 Task: Search one way flight ticket for 4 adults, 2 children, 2 infants in seat and 1 infant on lap in premium economy from Columbus: Rickenbacker International Airport to Gillette: Gillette Campbell County Airport on 5-1-2023. Choice of flights is Alaska. Number of bags: 2 checked bags. Price is upto 84000. Outbound departure time preference is 12:15.
Action: Mouse moved to (239, 346)
Screenshot: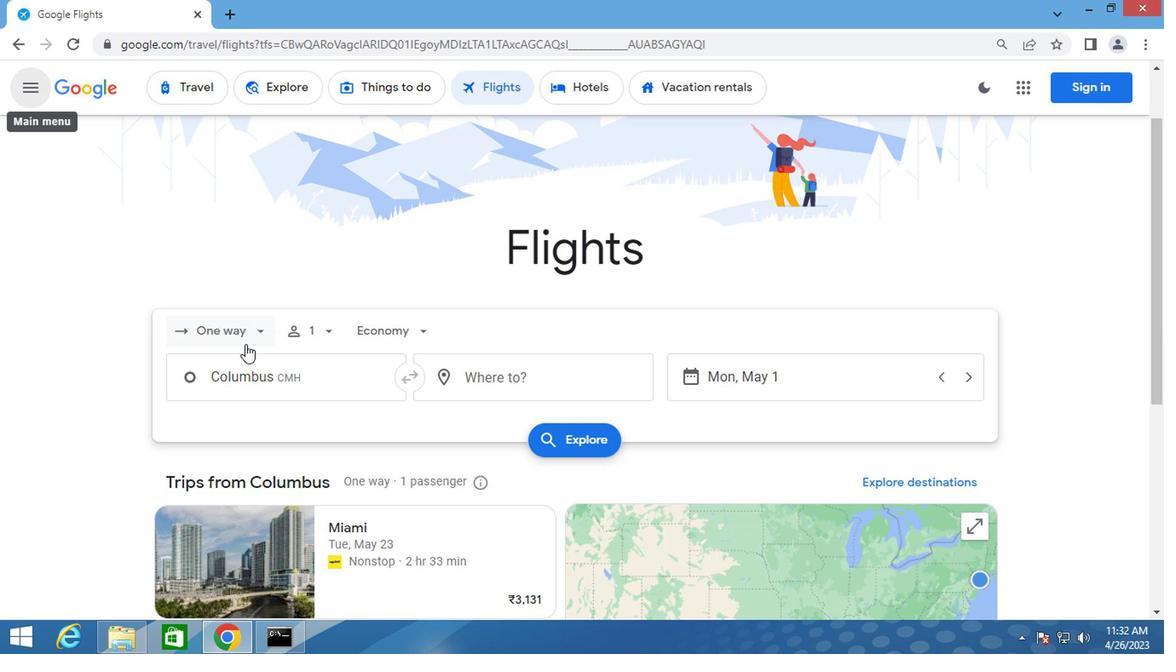 
Action: Mouse pressed left at (239, 346)
Screenshot: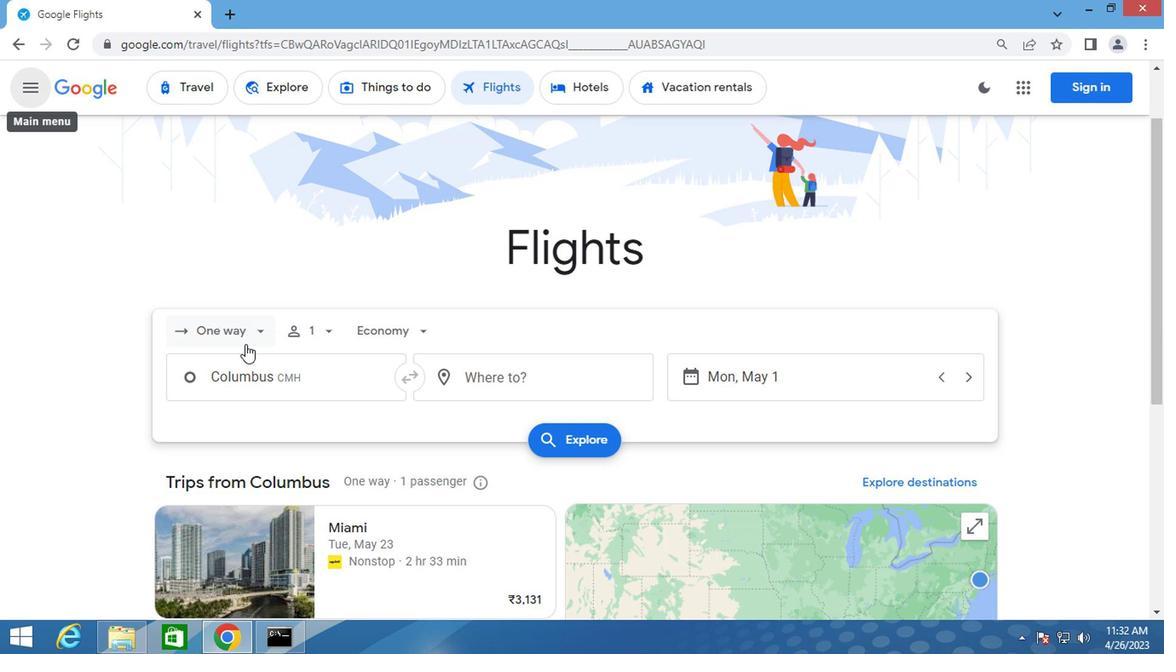 
Action: Mouse moved to (215, 417)
Screenshot: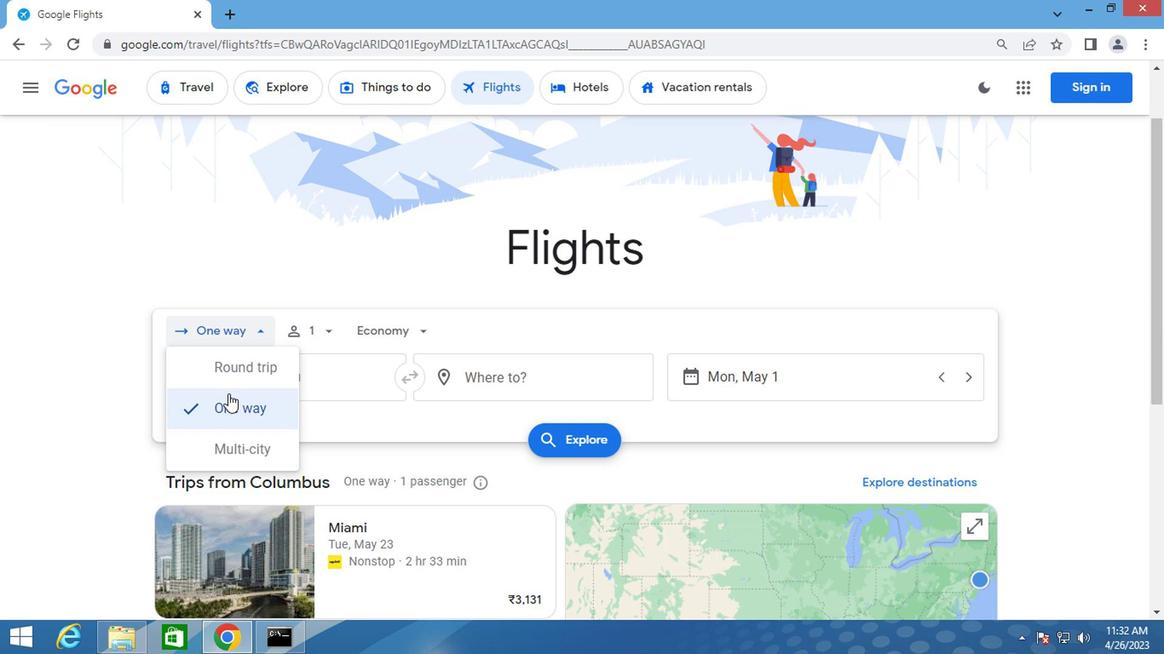 
Action: Mouse pressed left at (215, 417)
Screenshot: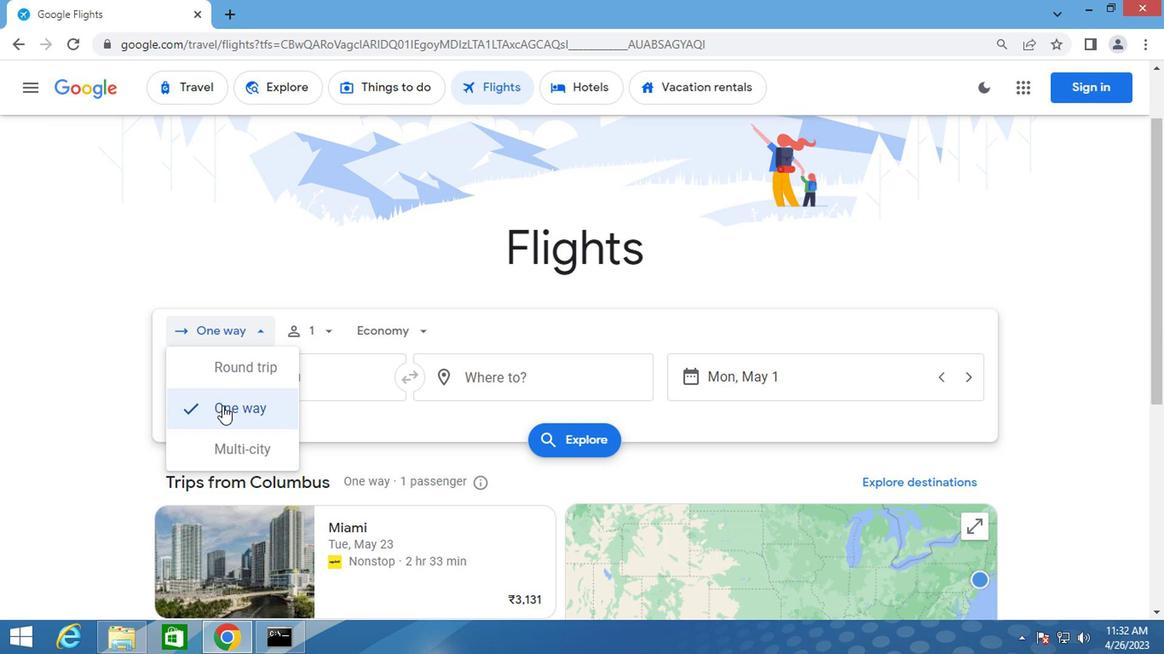 
Action: Mouse moved to (337, 332)
Screenshot: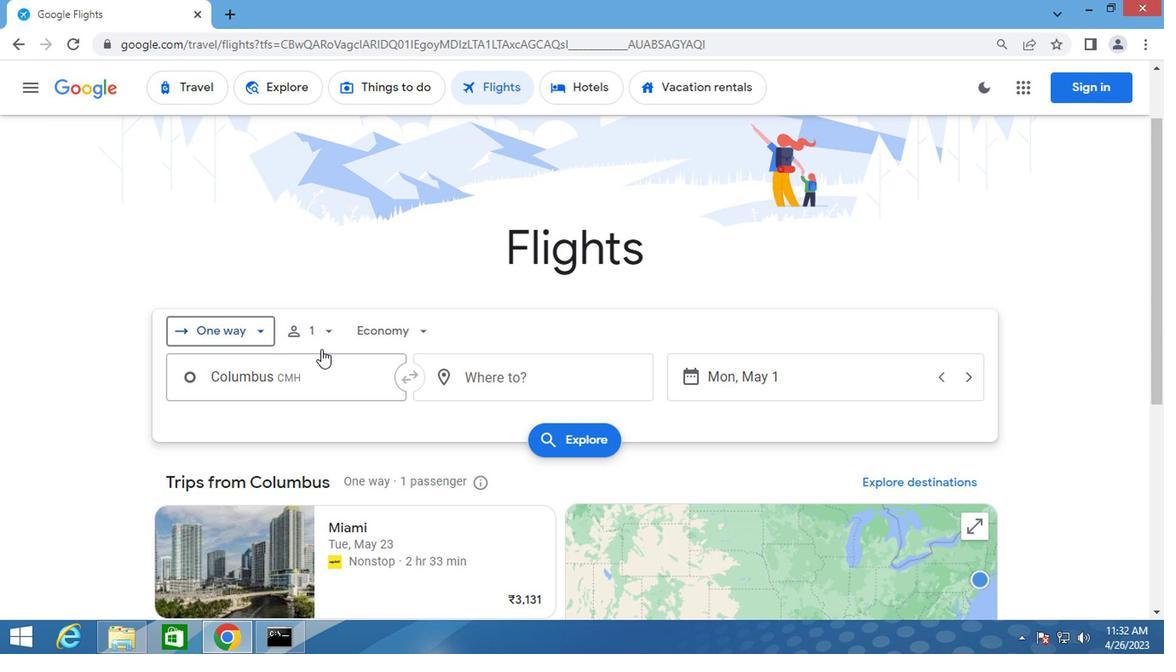 
Action: Mouse pressed left at (337, 332)
Screenshot: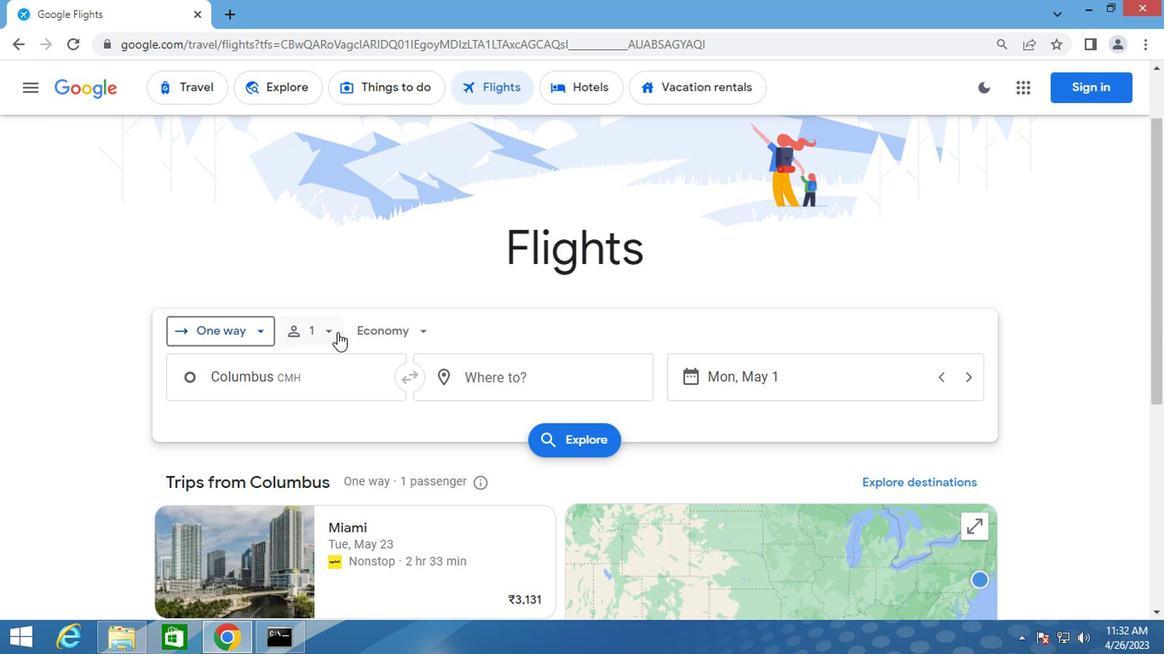
Action: Mouse moved to (457, 378)
Screenshot: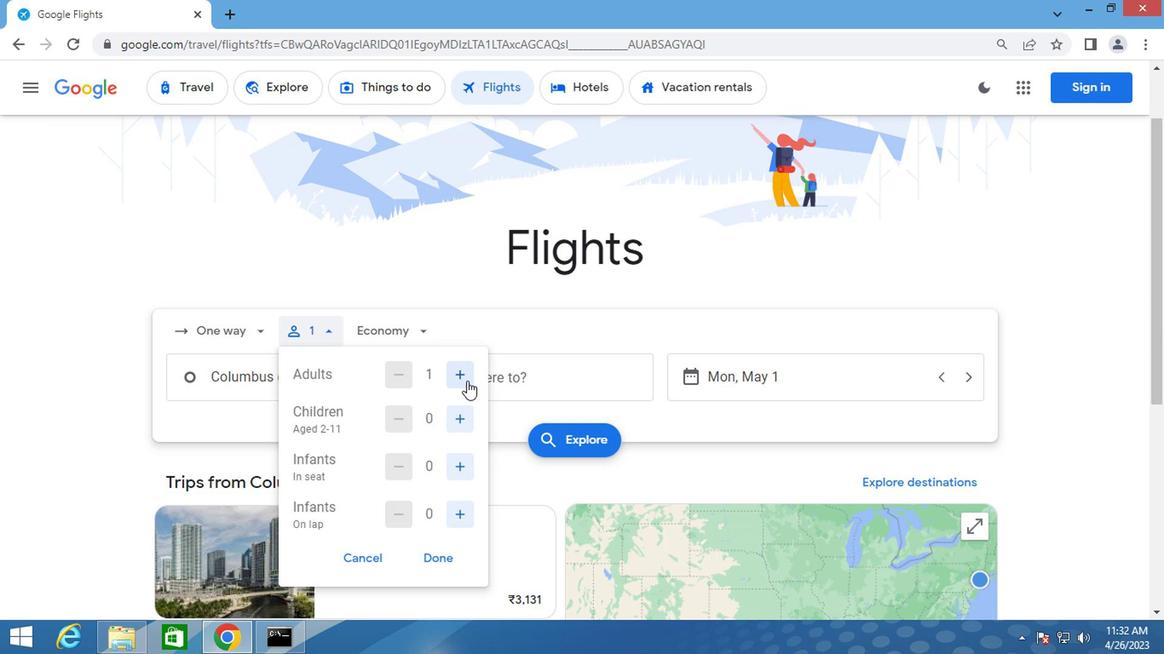 
Action: Mouse pressed left at (457, 378)
Screenshot: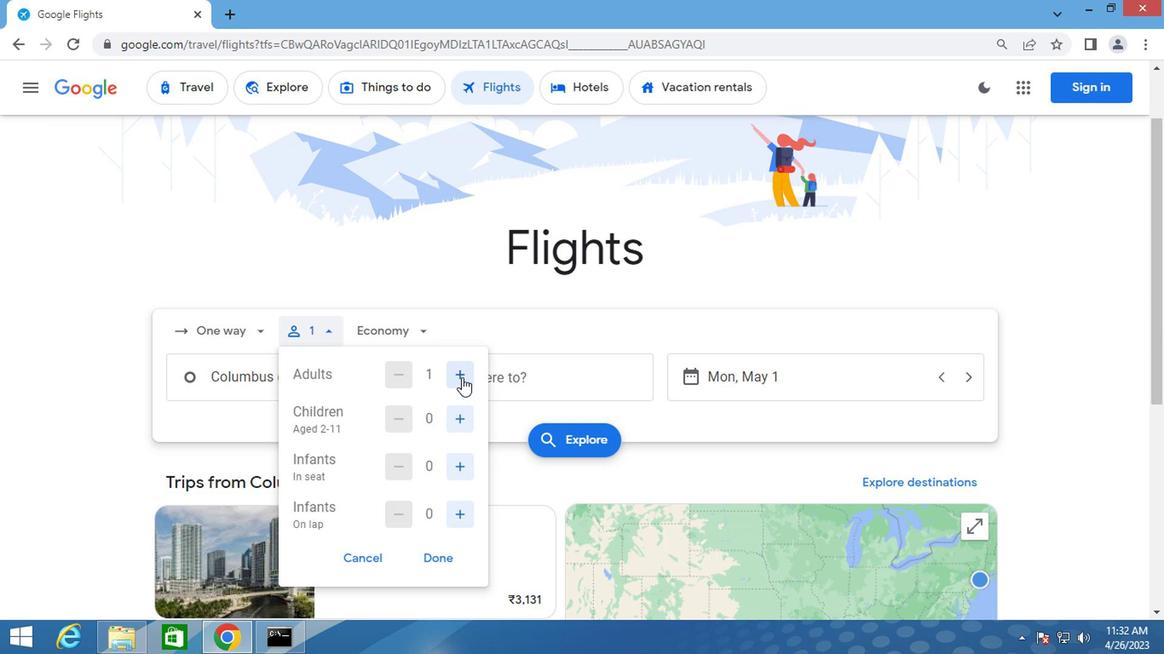 
Action: Mouse pressed left at (457, 378)
Screenshot: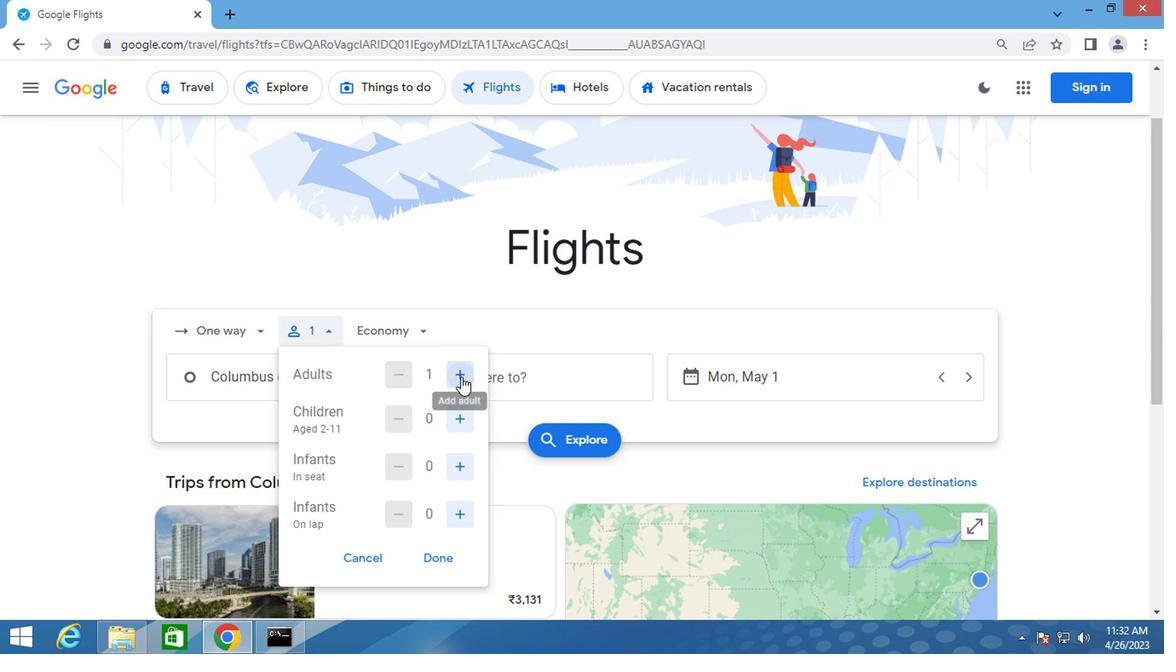 
Action: Mouse pressed left at (457, 378)
Screenshot: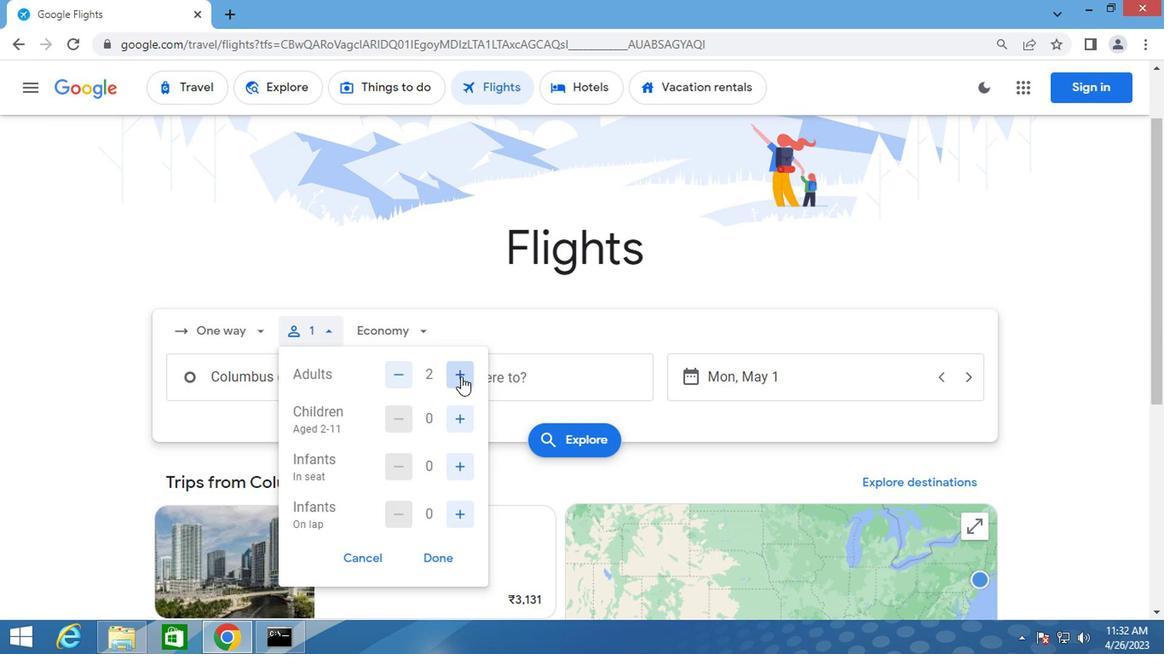 
Action: Mouse moved to (455, 421)
Screenshot: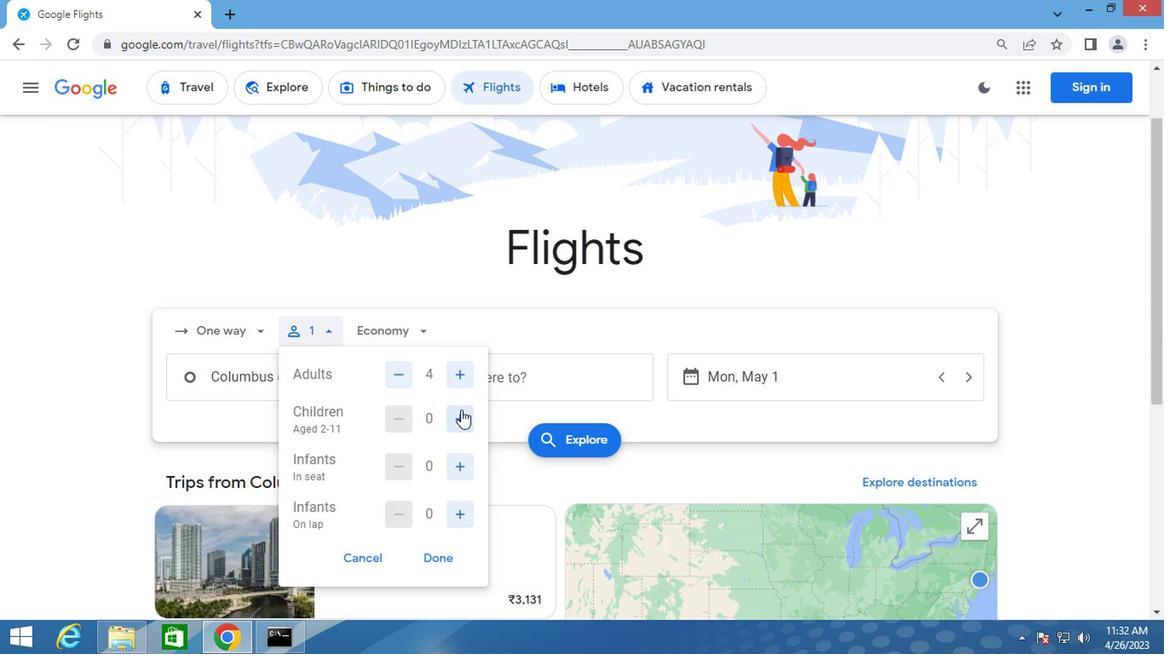 
Action: Mouse pressed left at (455, 421)
Screenshot: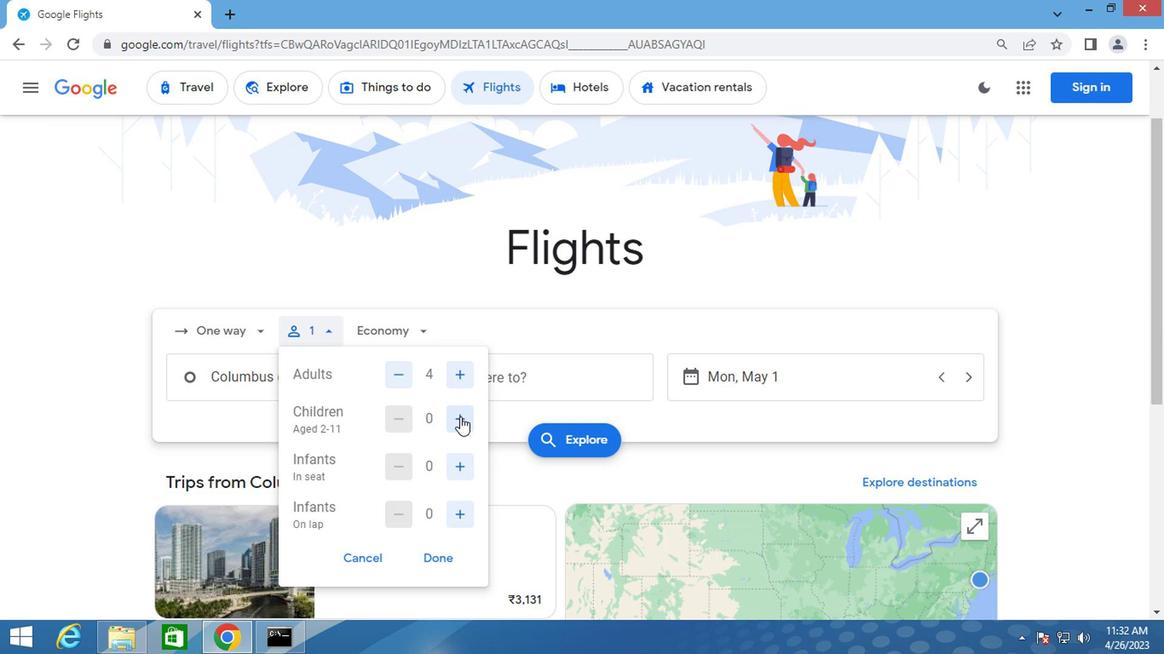 
Action: Mouse pressed left at (455, 421)
Screenshot: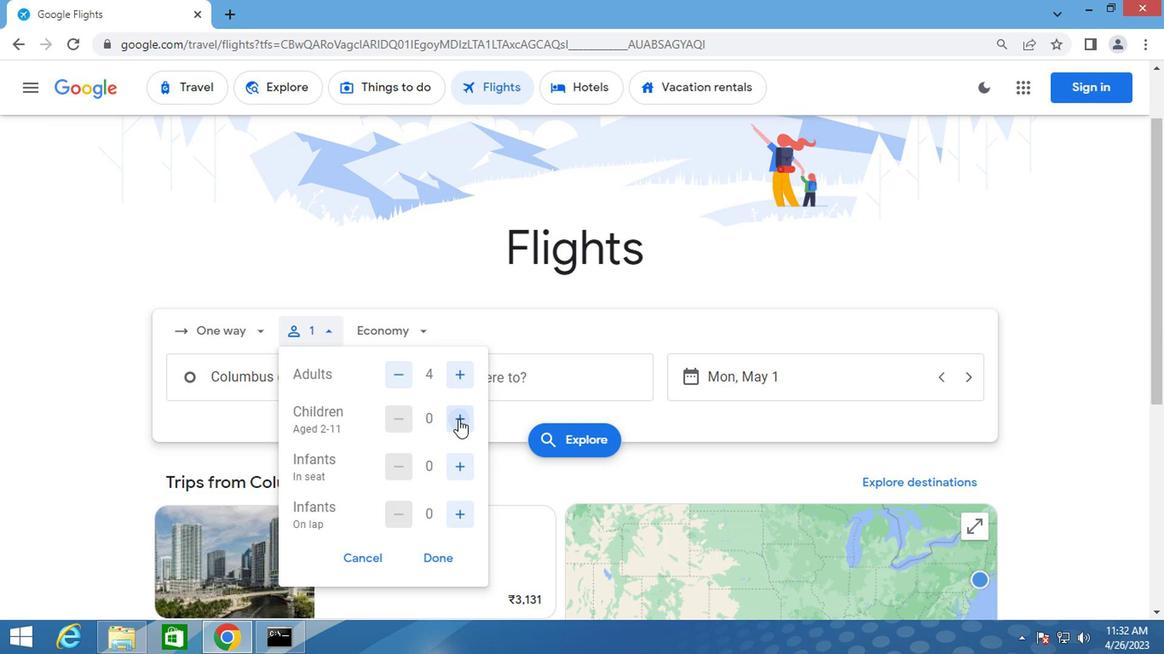 
Action: Mouse moved to (446, 466)
Screenshot: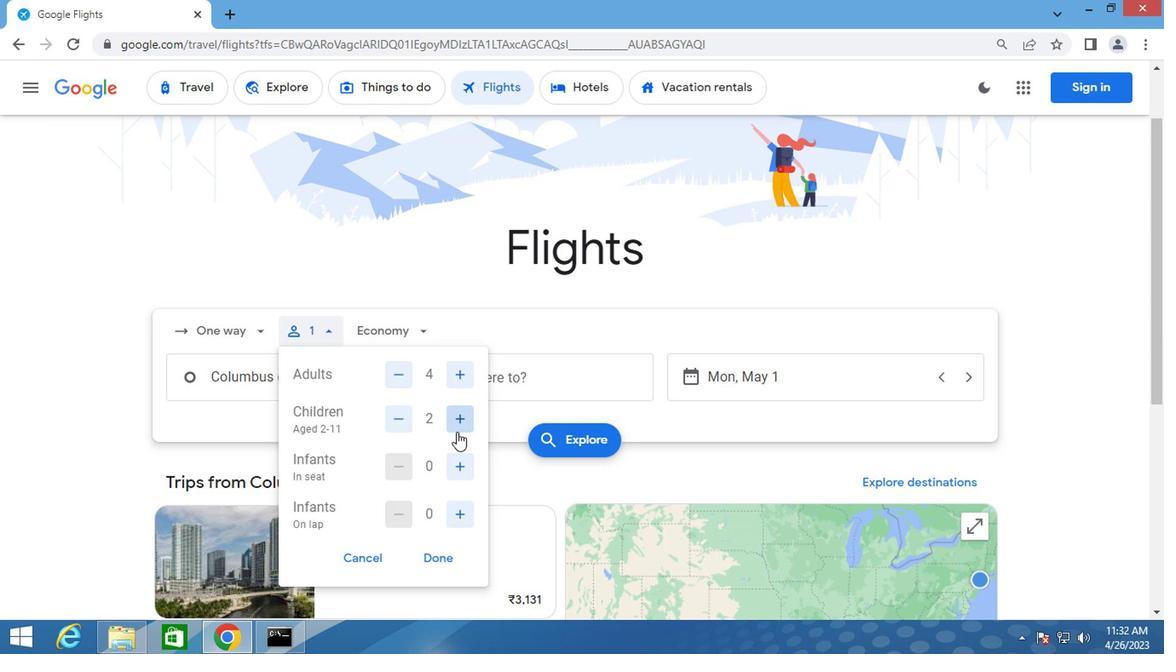 
Action: Mouse pressed left at (446, 466)
Screenshot: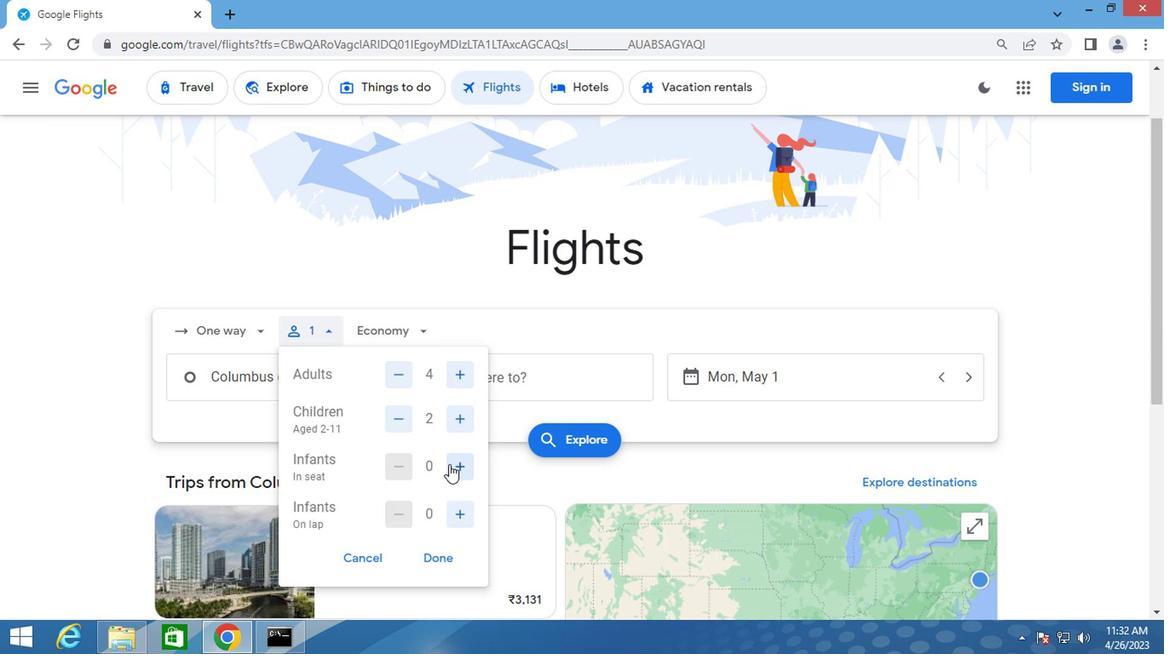 
Action: Mouse pressed left at (446, 466)
Screenshot: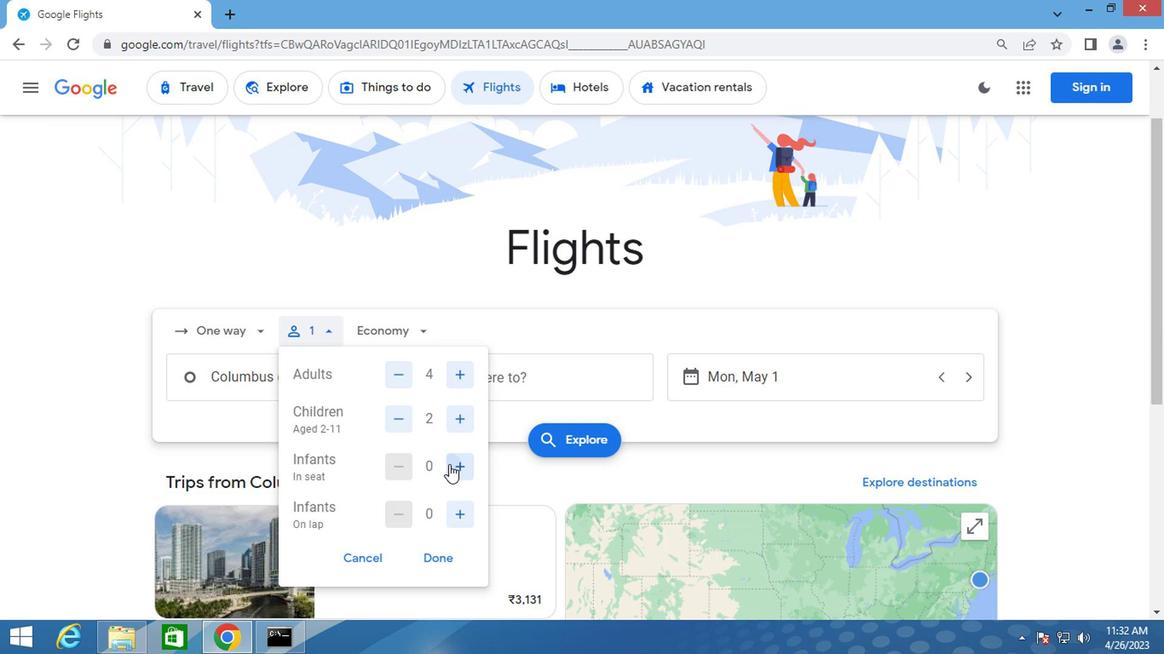 
Action: Mouse moved to (453, 517)
Screenshot: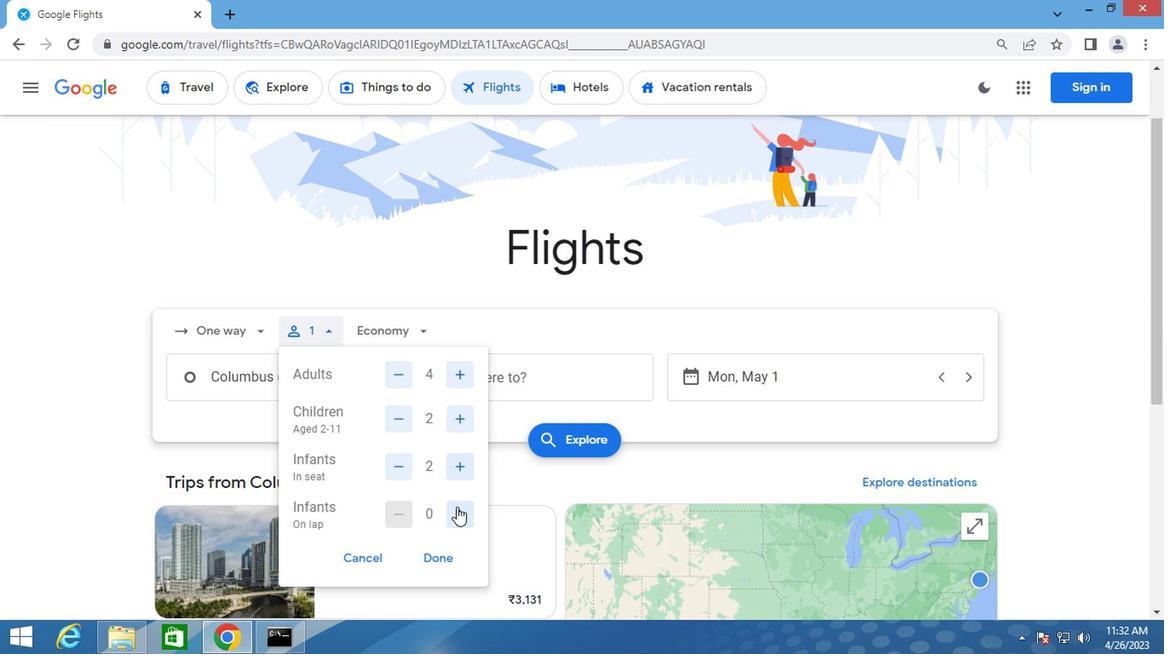 
Action: Mouse pressed left at (453, 517)
Screenshot: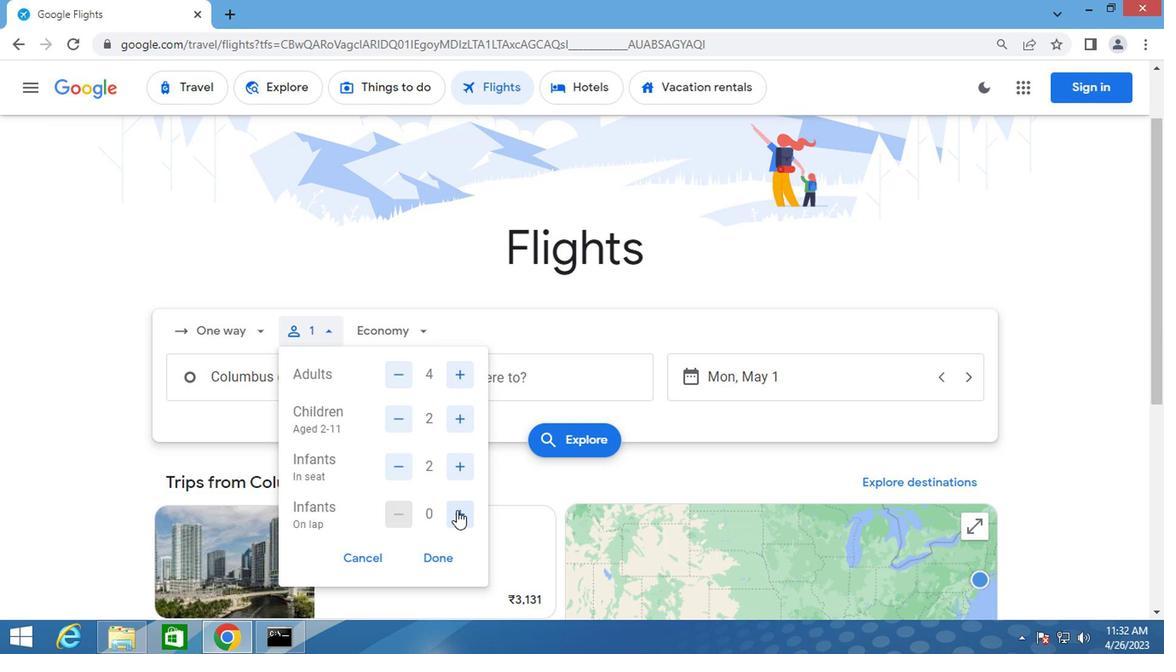 
Action: Mouse moved to (385, 337)
Screenshot: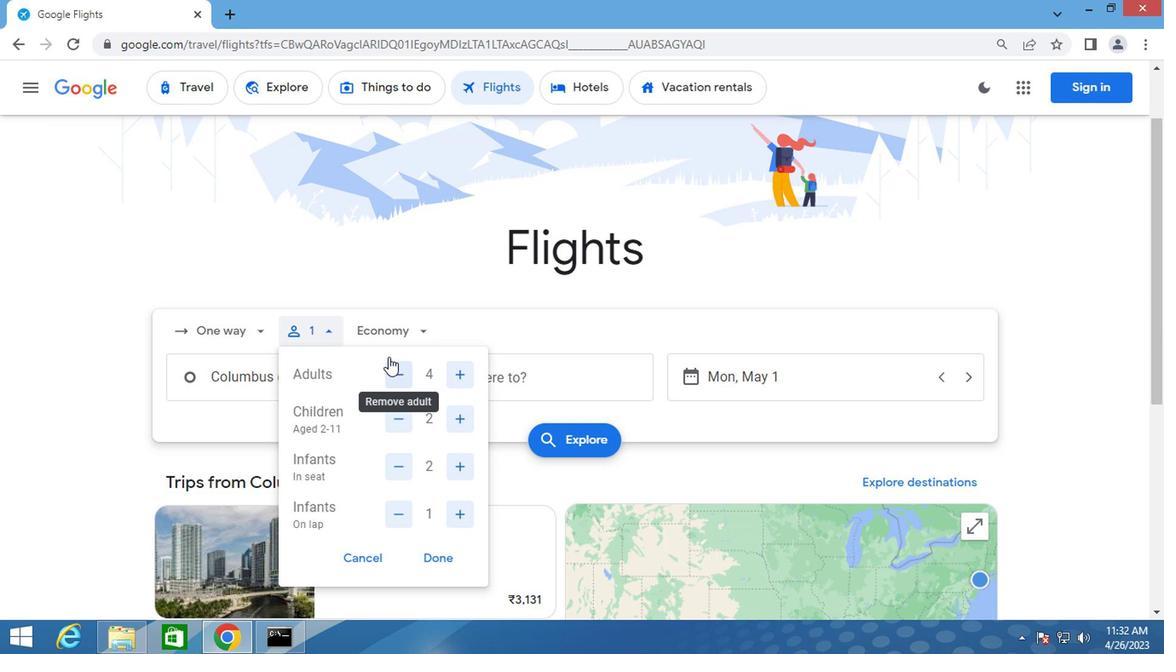 
Action: Mouse pressed left at (385, 337)
Screenshot: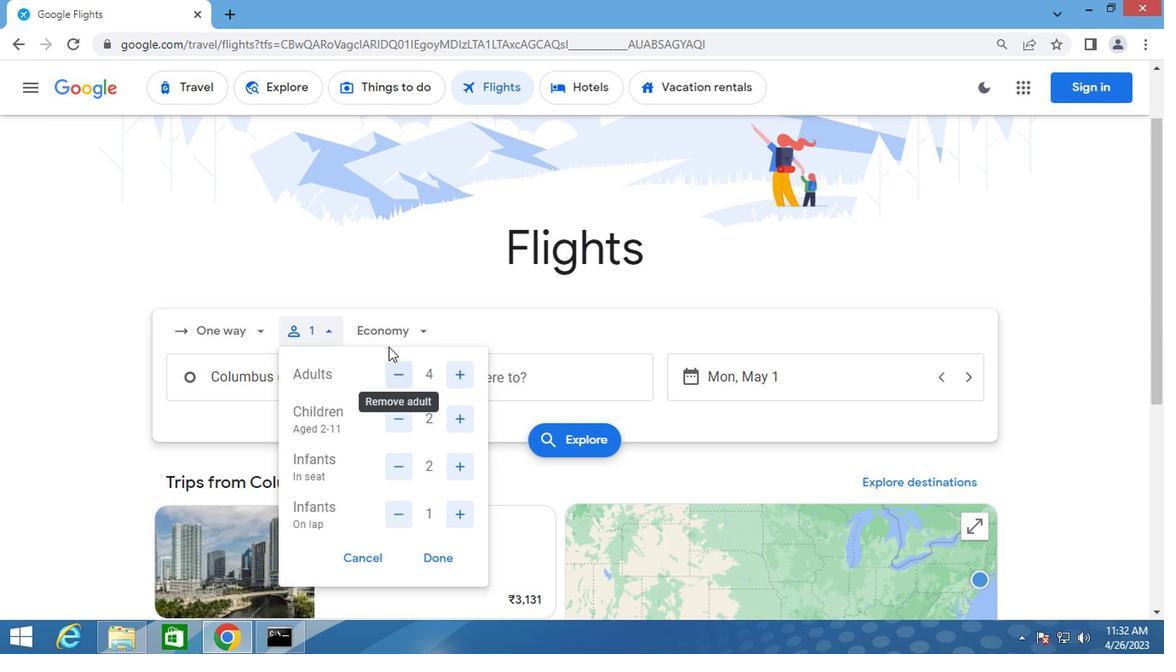 
Action: Mouse moved to (420, 412)
Screenshot: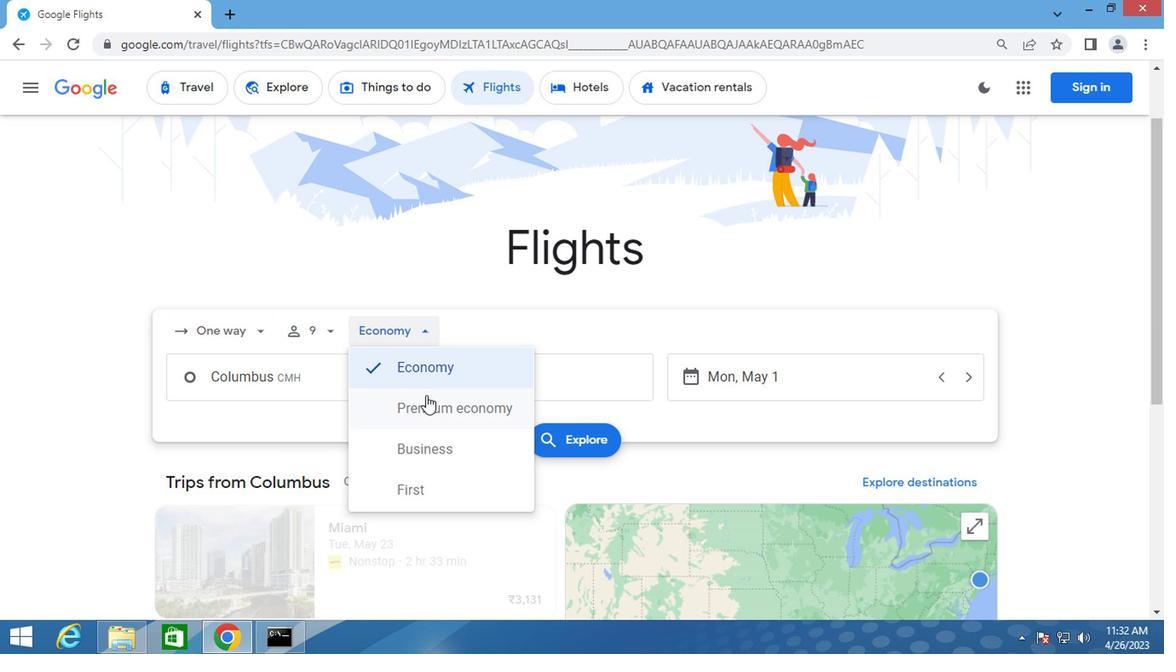 
Action: Mouse pressed left at (420, 412)
Screenshot: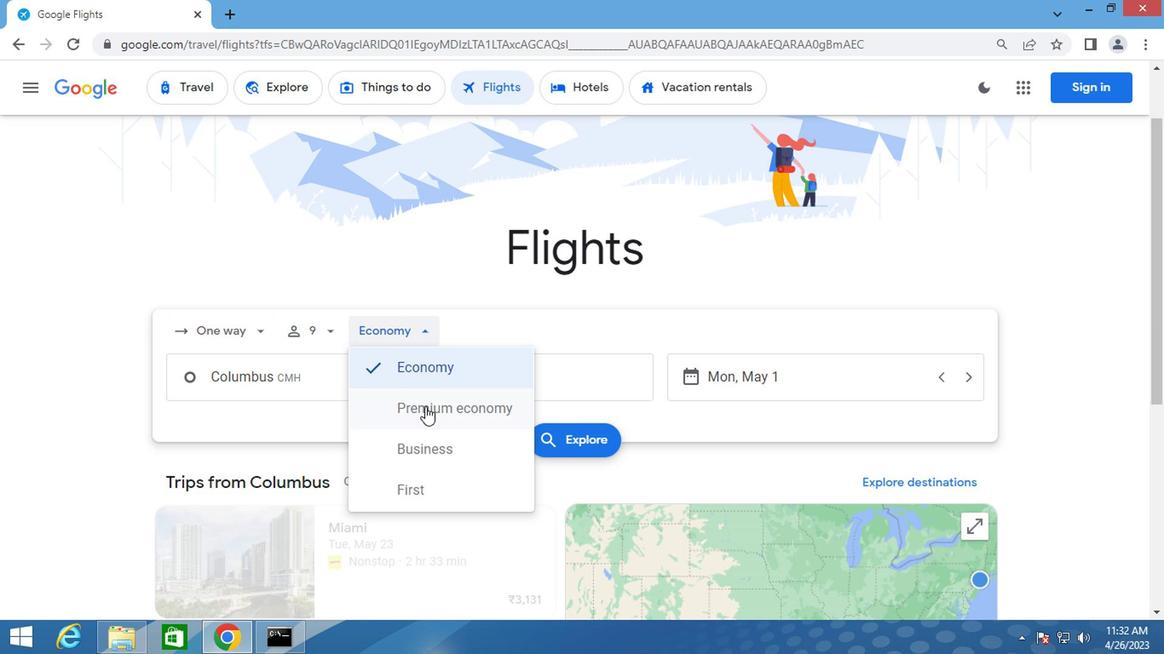 
Action: Mouse moved to (264, 379)
Screenshot: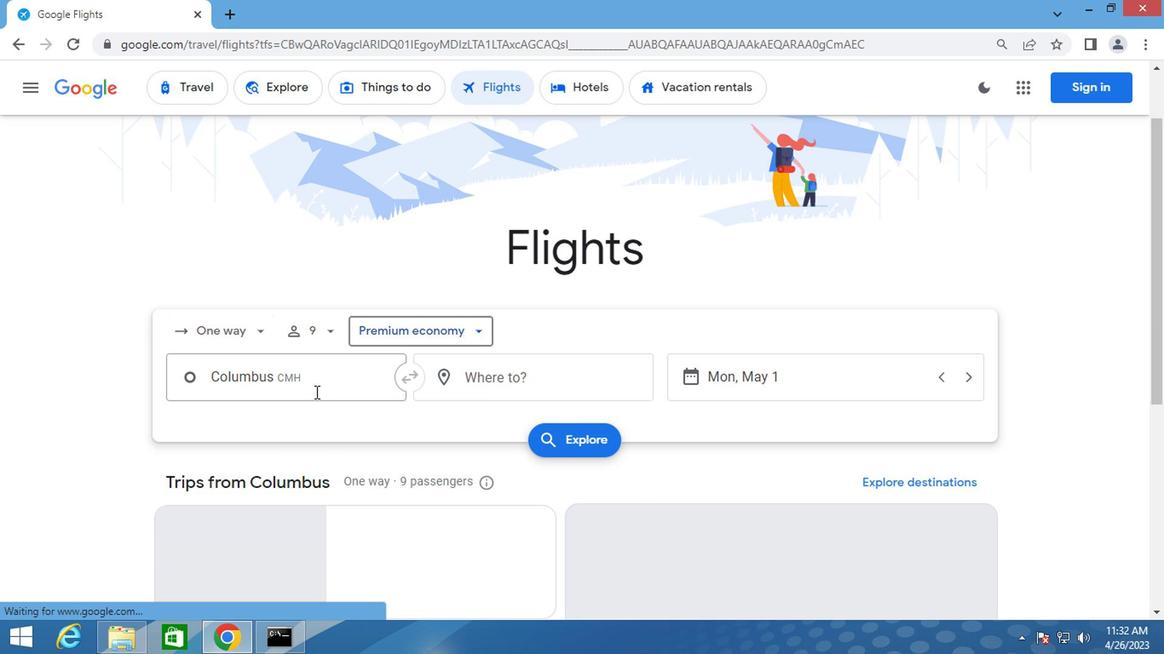
Action: Mouse pressed left at (264, 379)
Screenshot: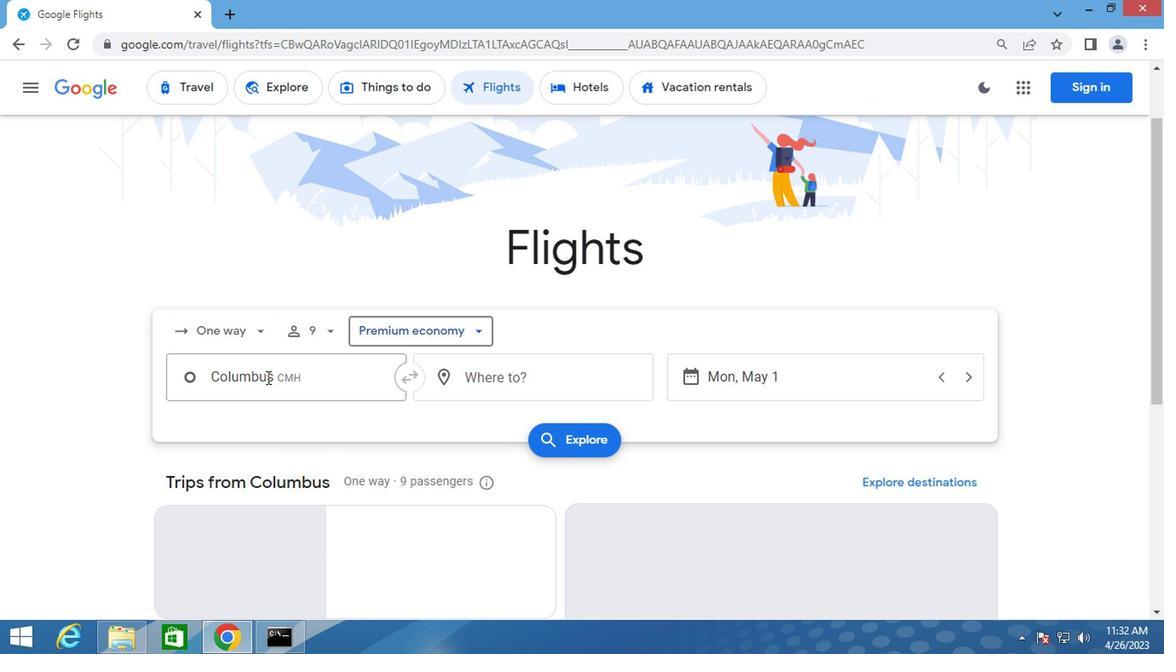 
Action: Key pressed columbus
Screenshot: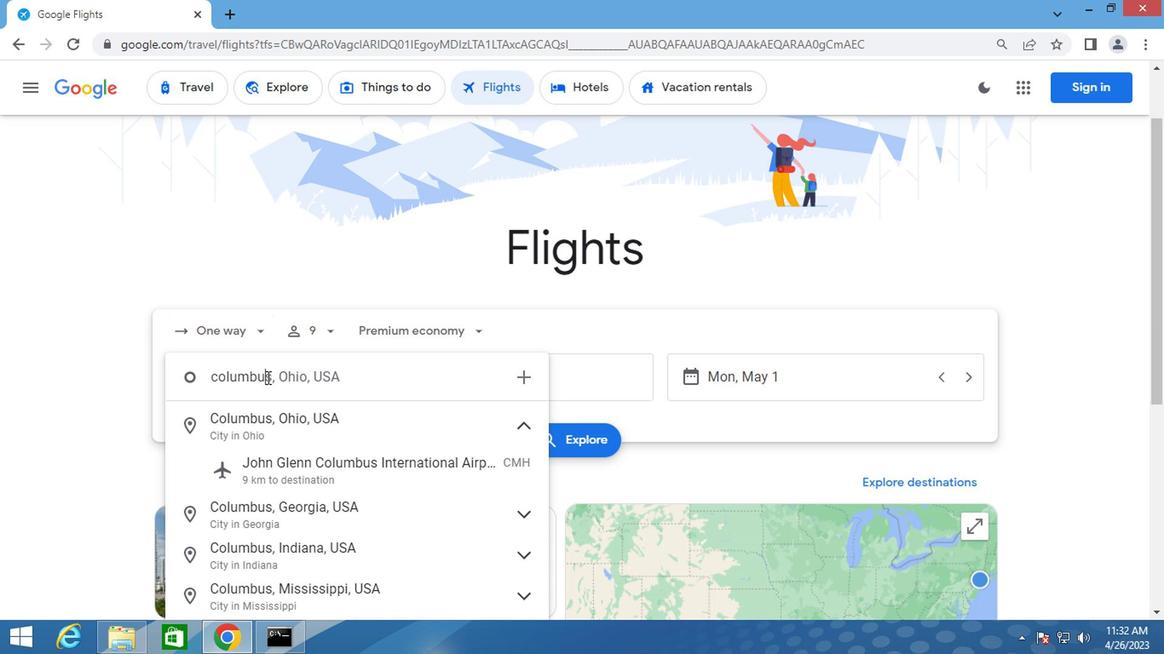 
Action: Mouse moved to (277, 470)
Screenshot: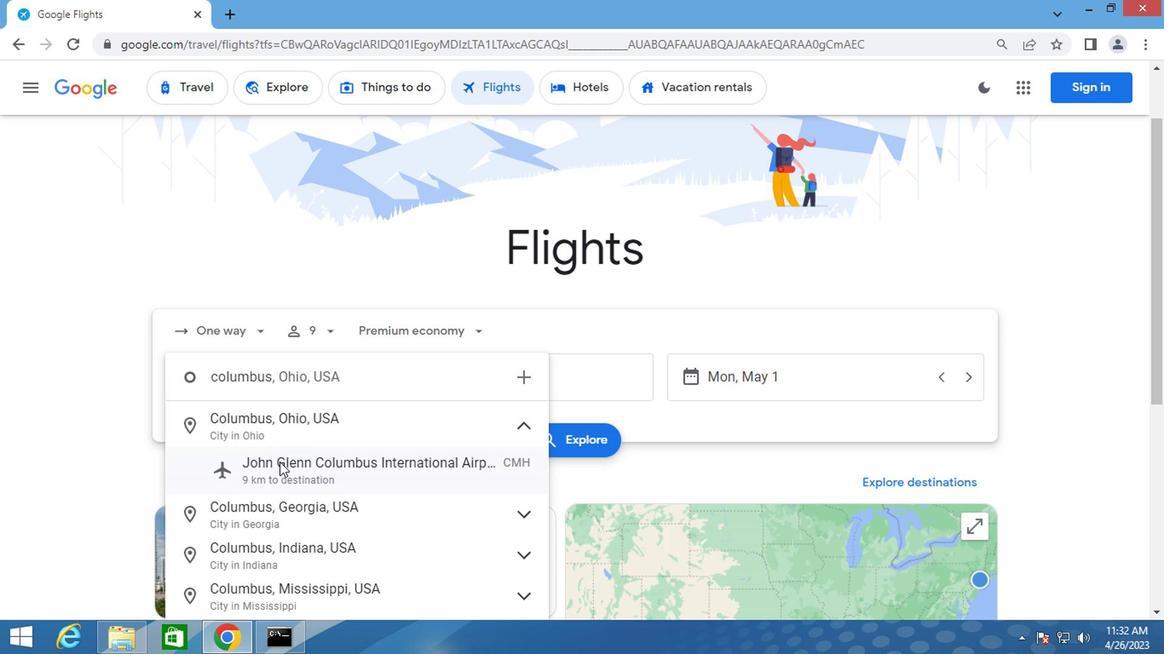 
Action: Mouse pressed left at (277, 470)
Screenshot: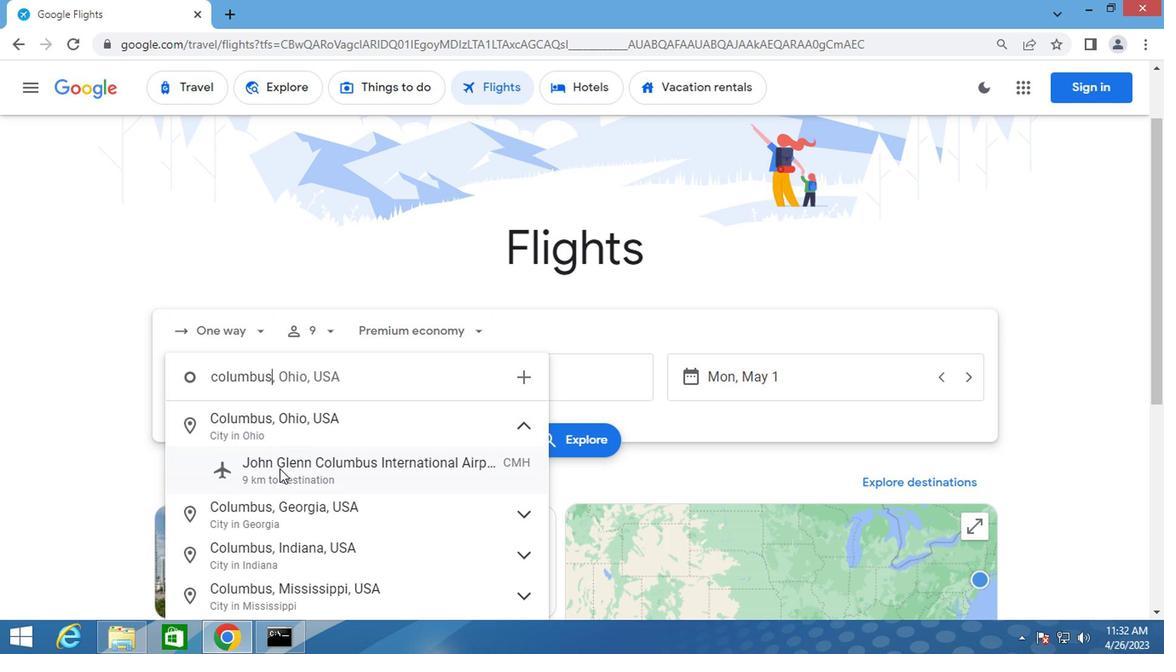 
Action: Mouse moved to (491, 388)
Screenshot: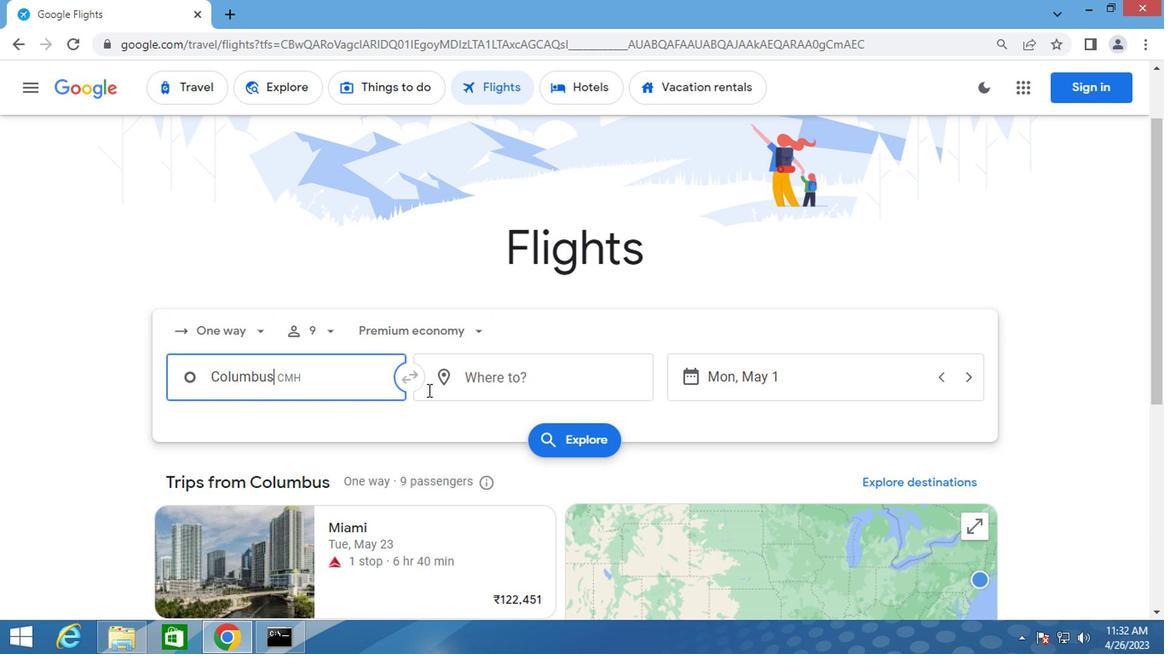 
Action: Mouse pressed left at (491, 388)
Screenshot: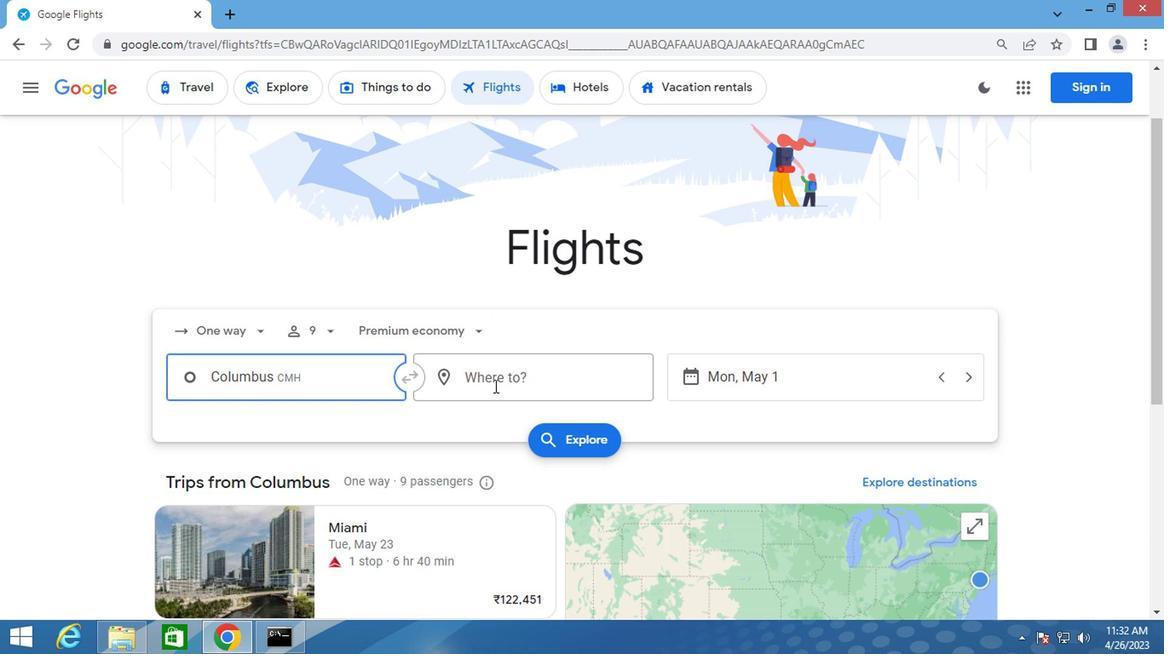 
Action: Mouse moved to (491, 388)
Screenshot: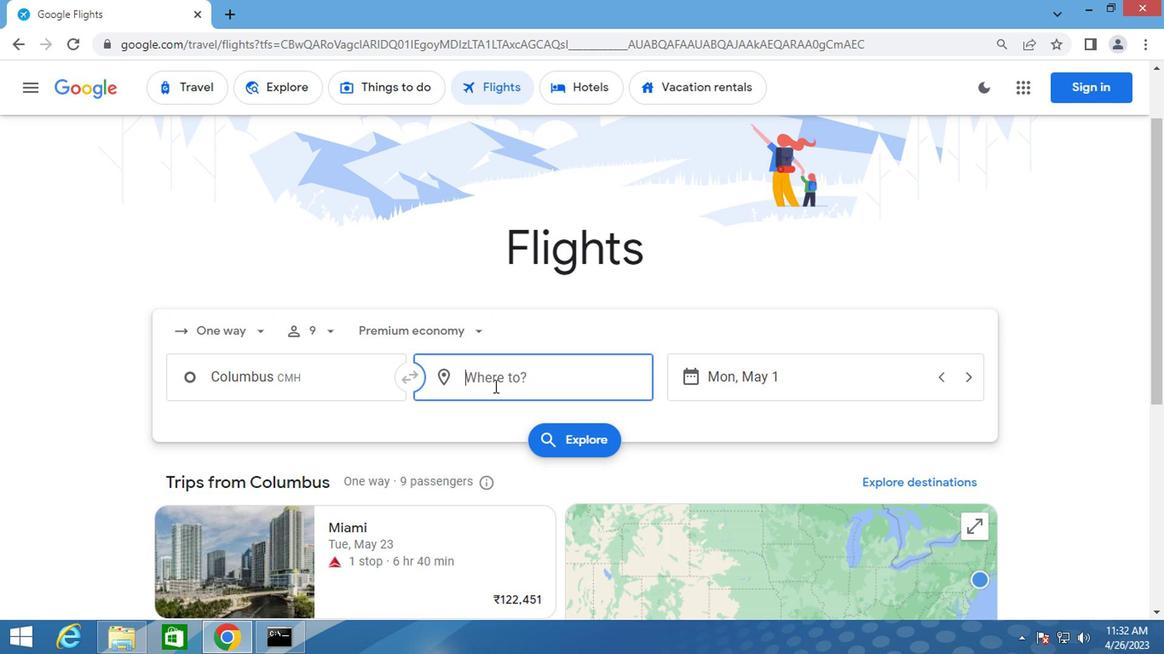 
Action: Key pressed gillette
Screenshot: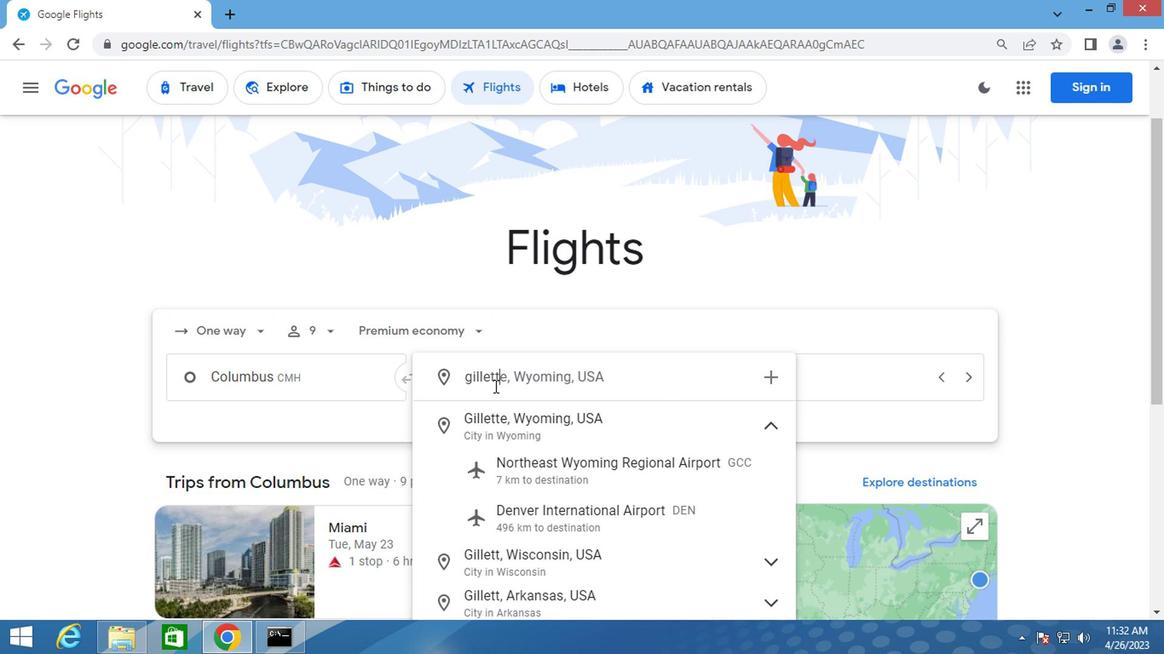 
Action: Mouse moved to (560, 474)
Screenshot: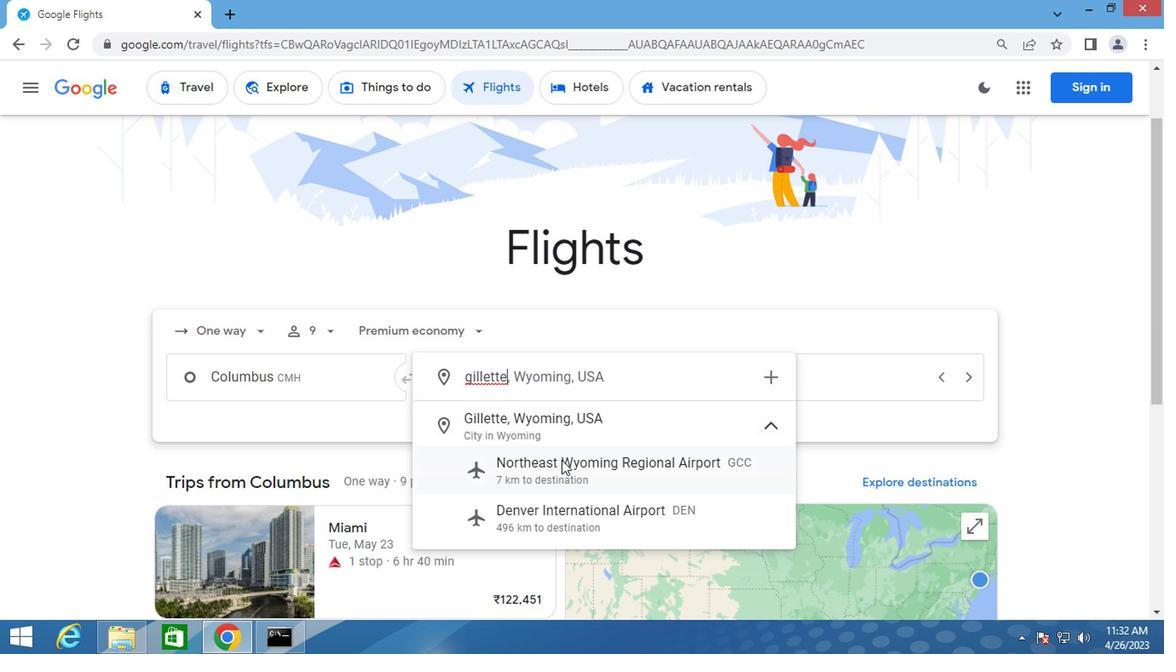 
Action: Mouse pressed left at (560, 474)
Screenshot: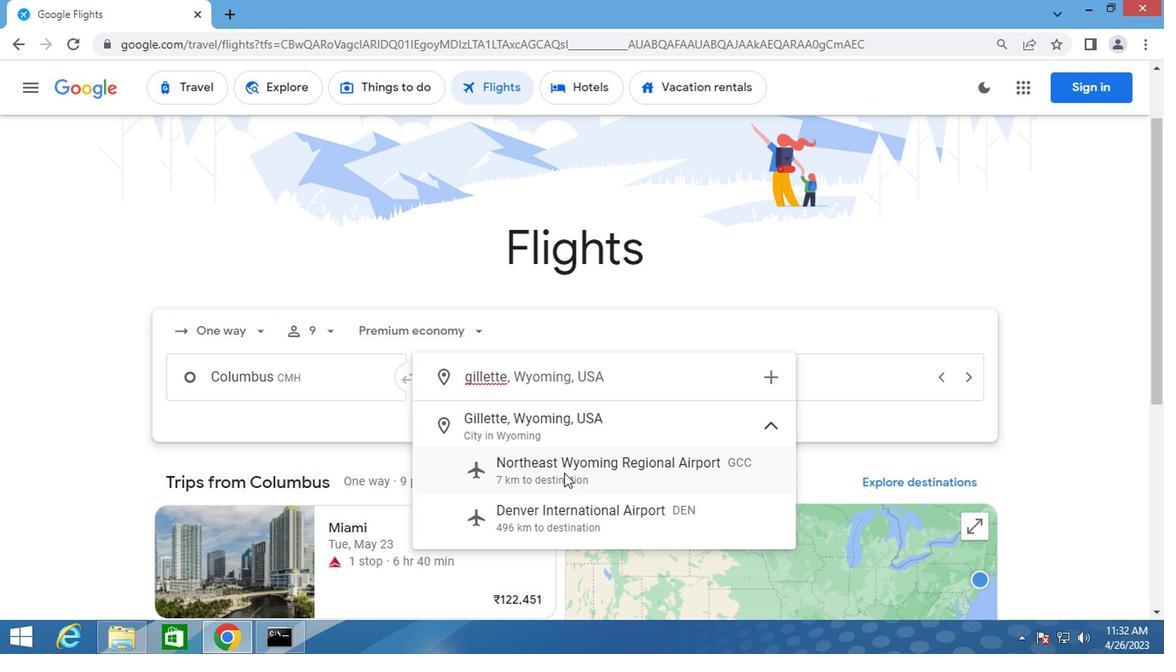 
Action: Mouse moved to (716, 384)
Screenshot: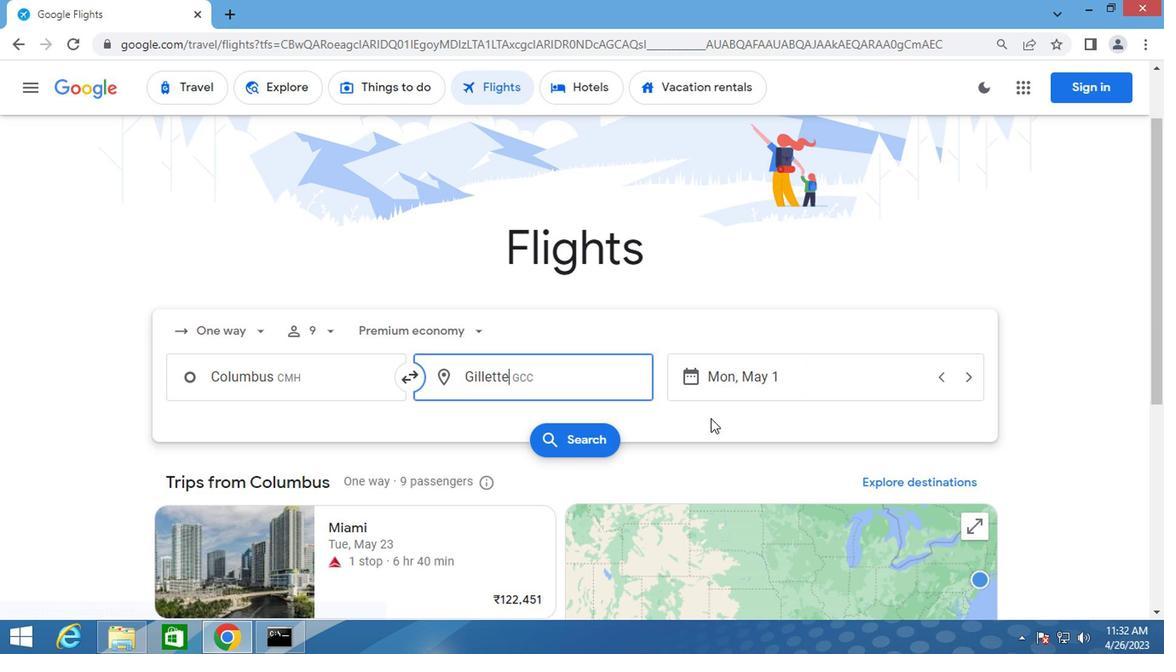 
Action: Mouse pressed left at (716, 384)
Screenshot: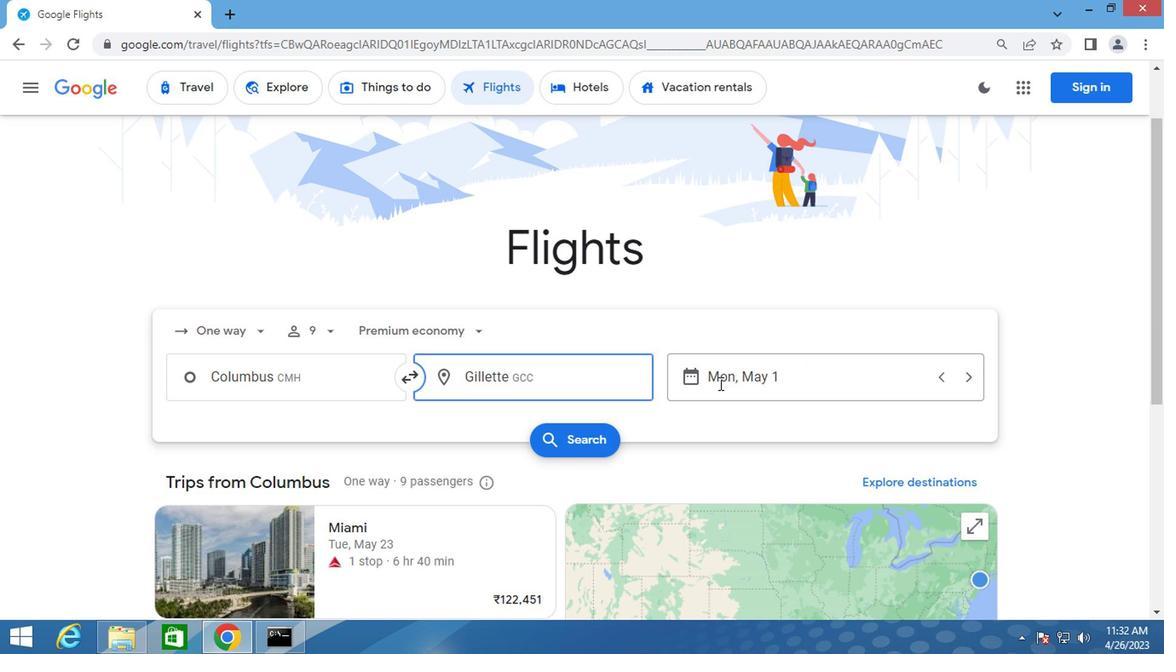 
Action: Mouse moved to (752, 315)
Screenshot: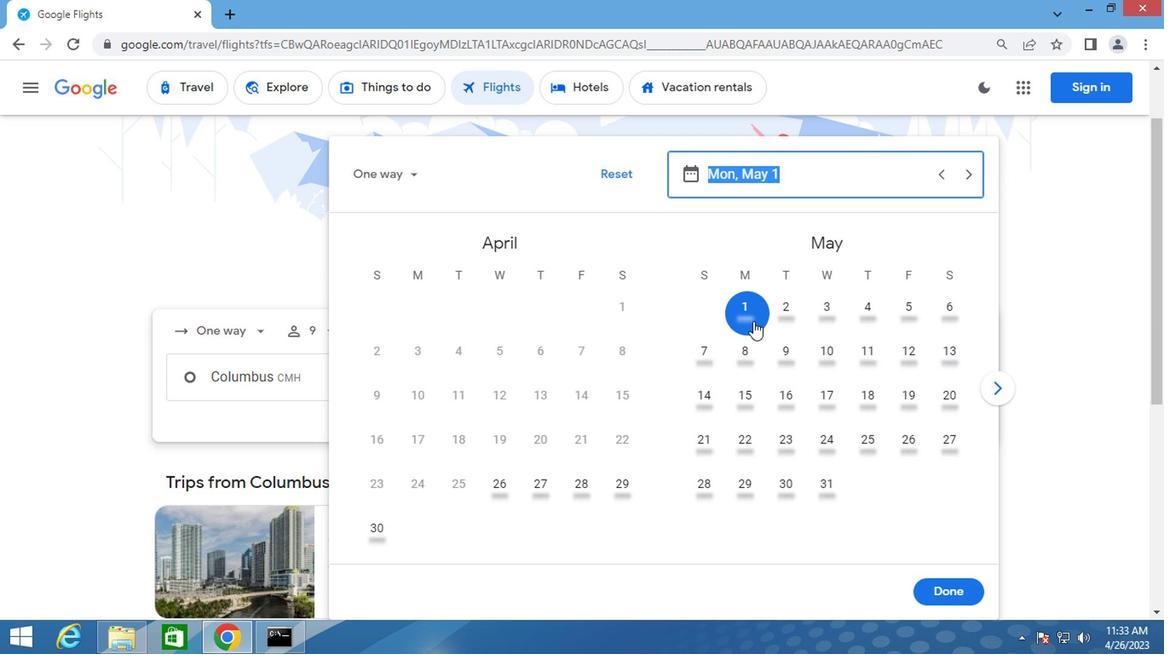 
Action: Mouse pressed left at (752, 315)
Screenshot: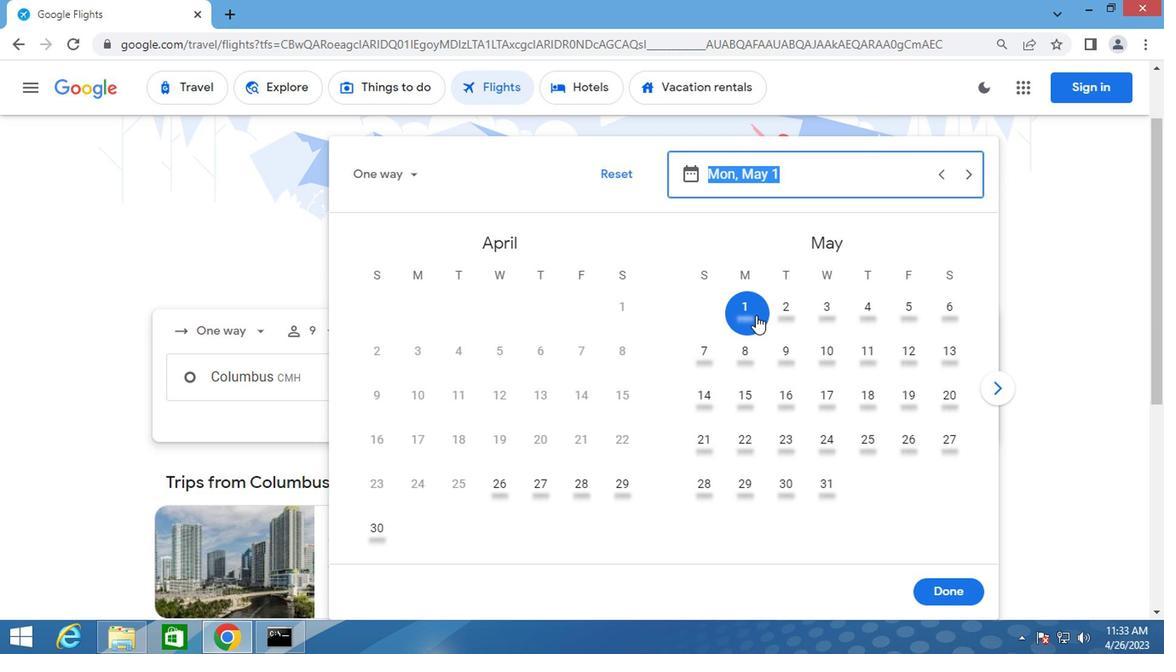 
Action: Mouse moved to (939, 600)
Screenshot: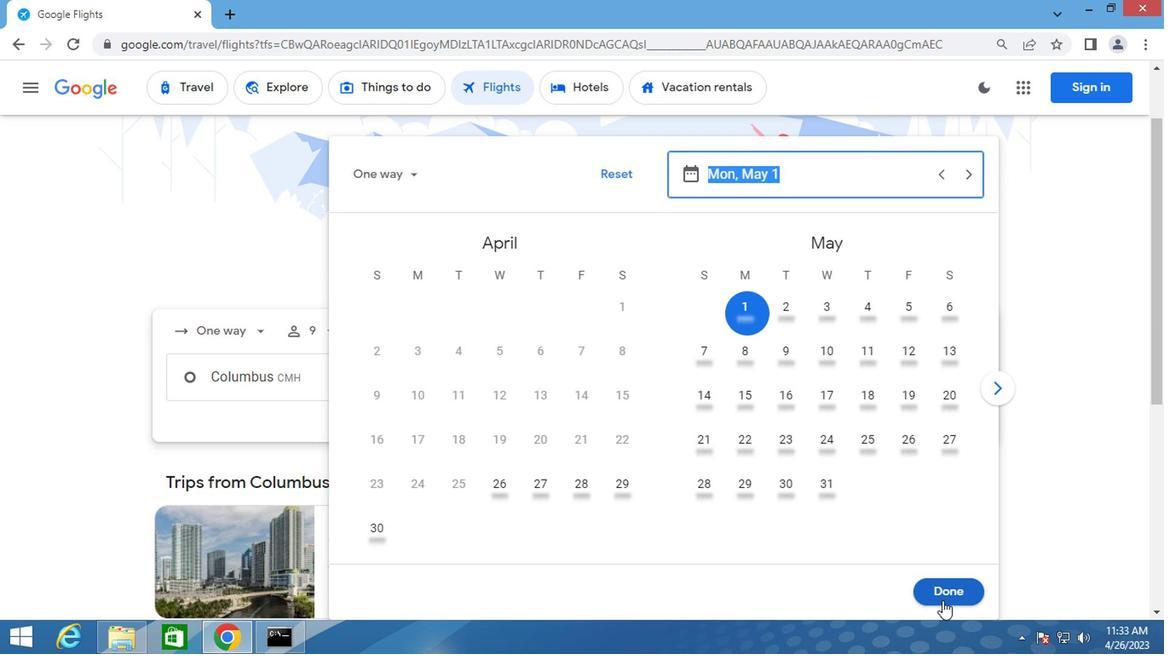
Action: Mouse pressed left at (939, 600)
Screenshot: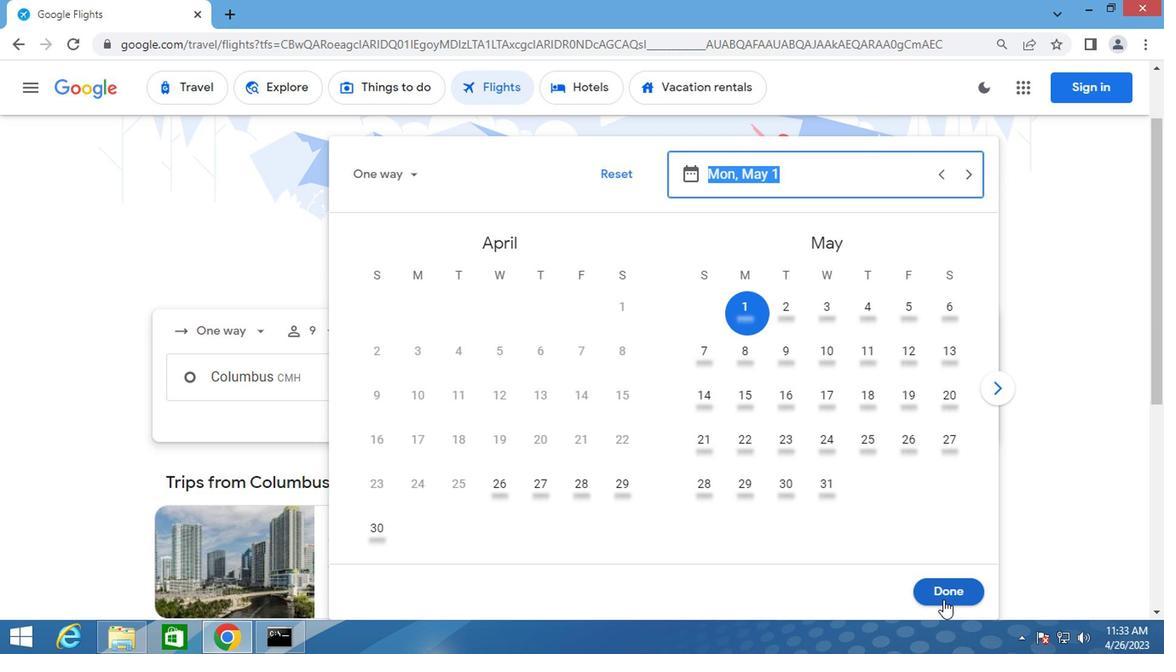 
Action: Mouse moved to (547, 434)
Screenshot: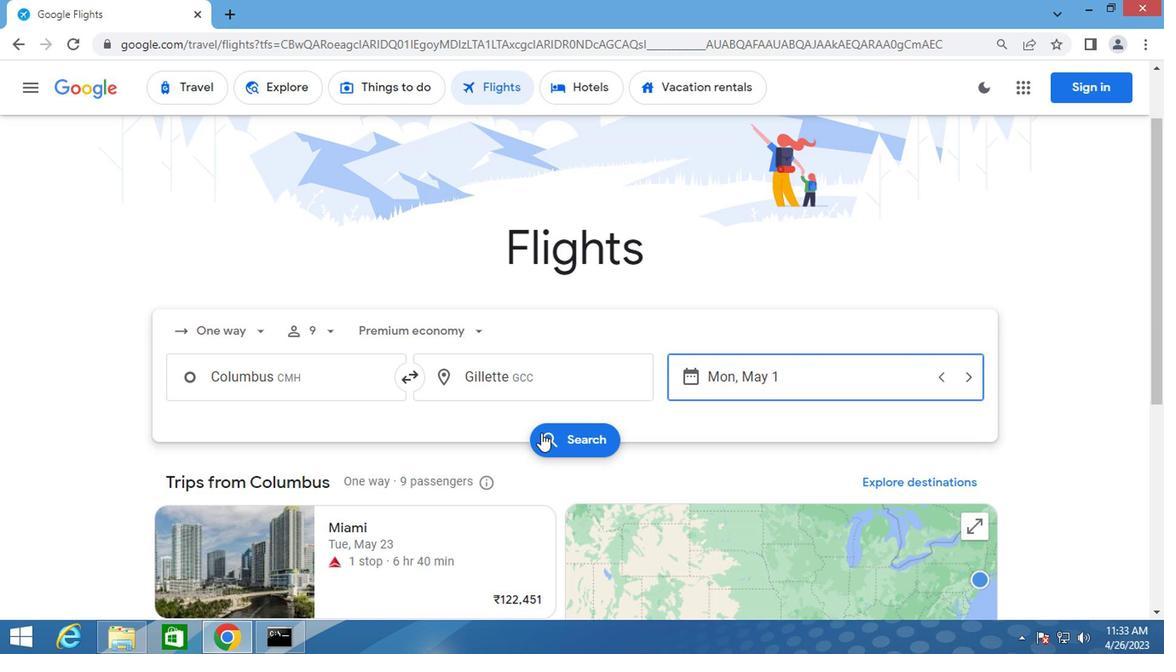 
Action: Mouse pressed left at (547, 434)
Screenshot: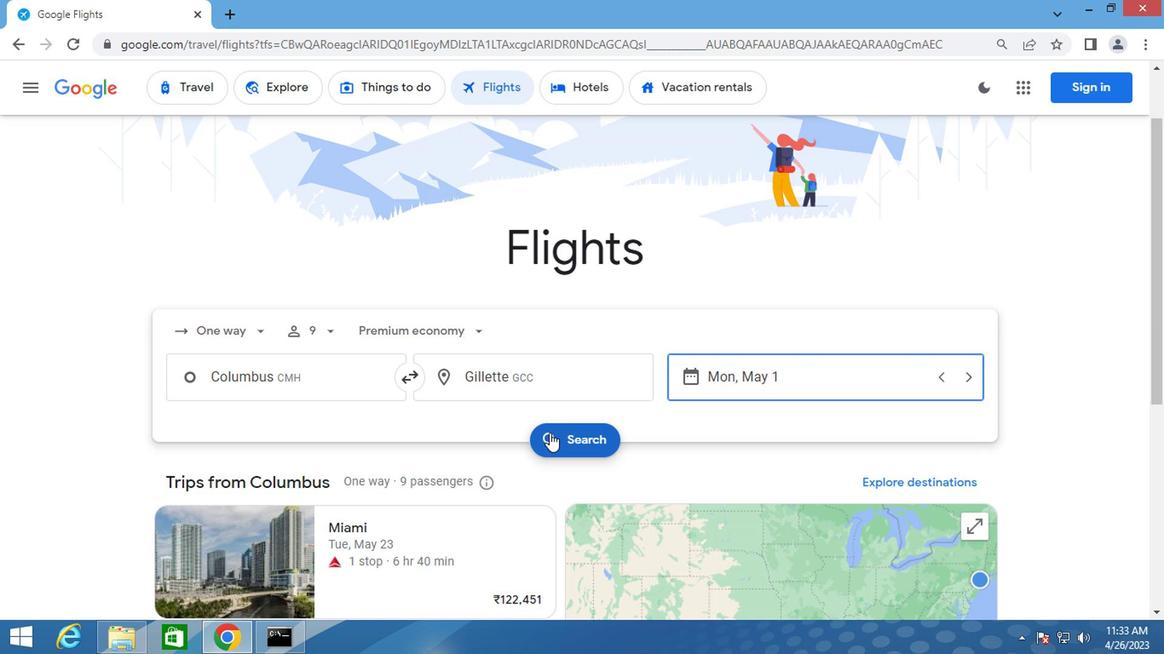 
Action: Mouse moved to (186, 234)
Screenshot: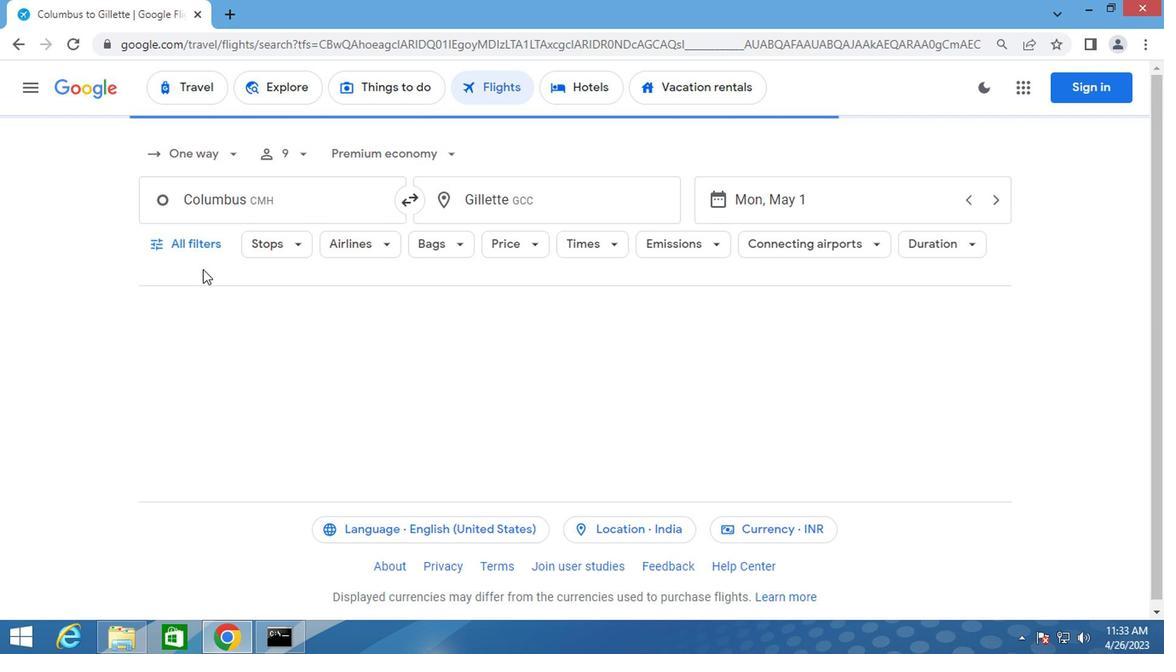 
Action: Mouse pressed left at (186, 234)
Screenshot: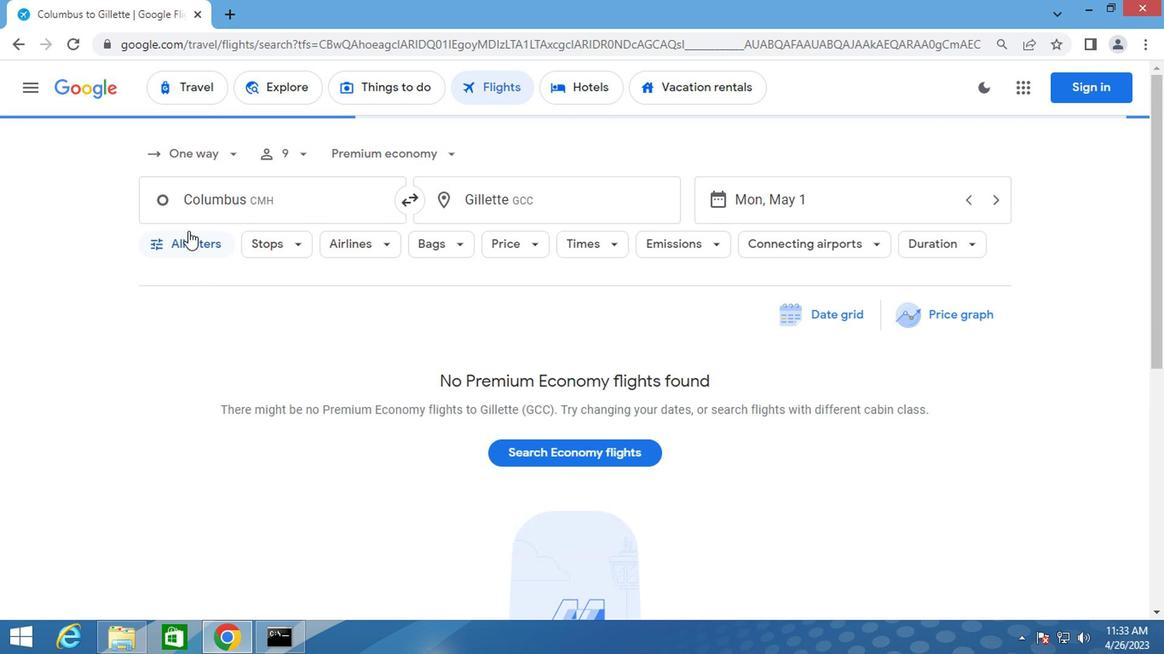 
Action: Mouse moved to (325, 409)
Screenshot: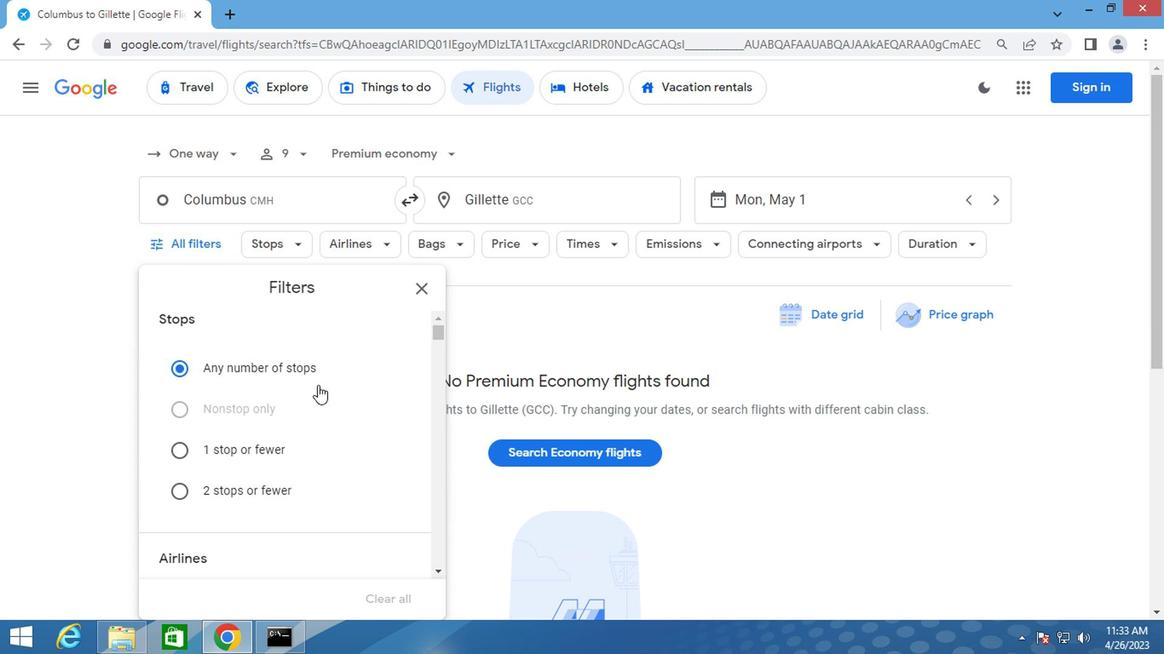
Action: Mouse scrolled (325, 408) with delta (0, 0)
Screenshot: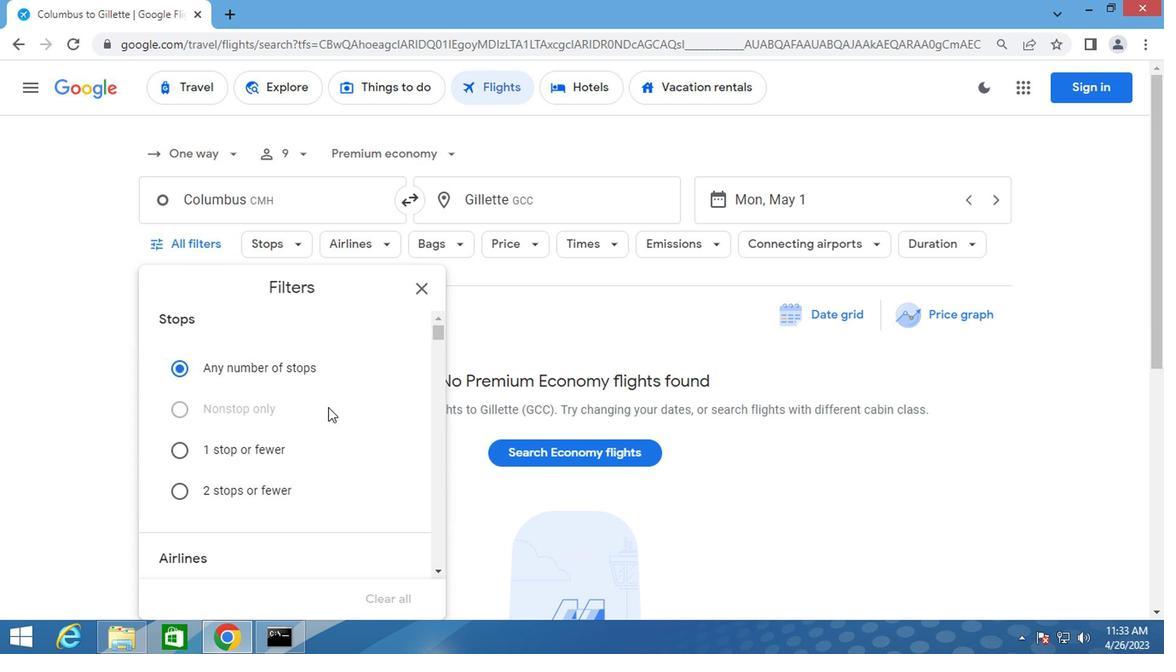 
Action: Mouse scrolled (325, 408) with delta (0, 0)
Screenshot: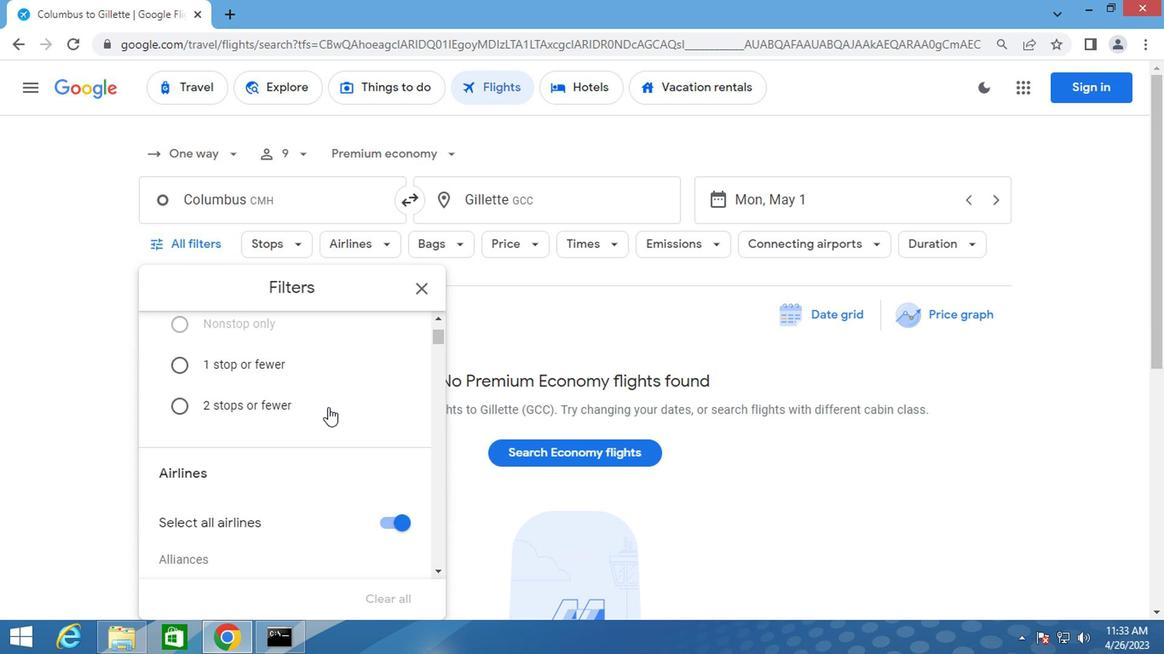 
Action: Mouse scrolled (325, 408) with delta (0, 0)
Screenshot: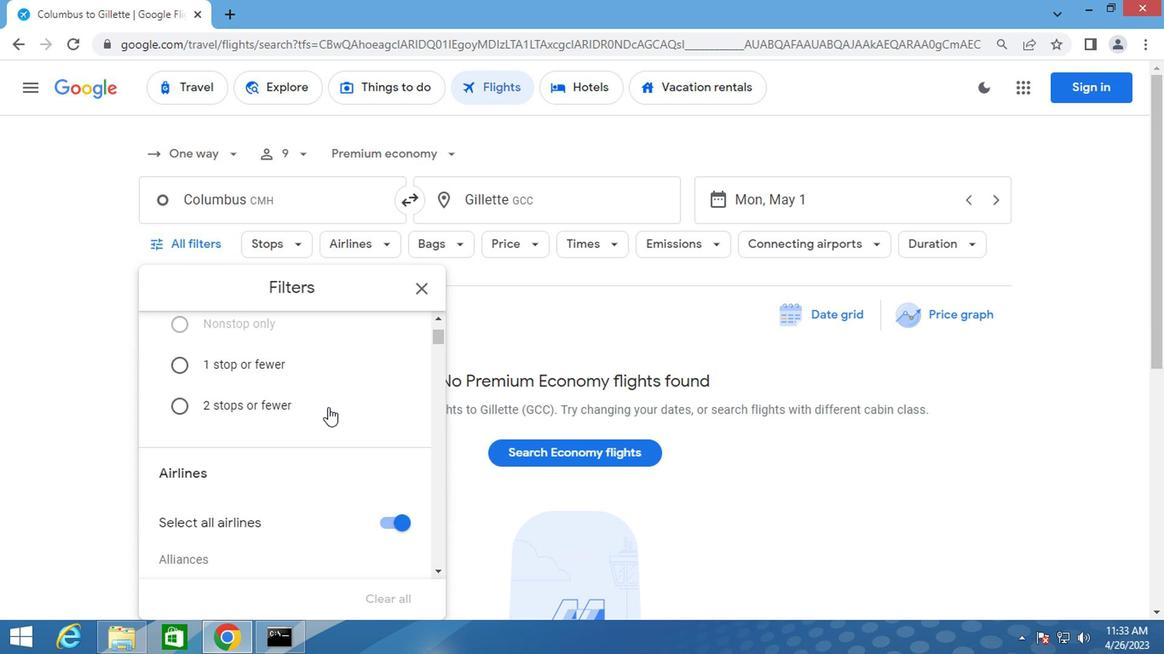 
Action: Mouse scrolled (325, 408) with delta (0, 0)
Screenshot: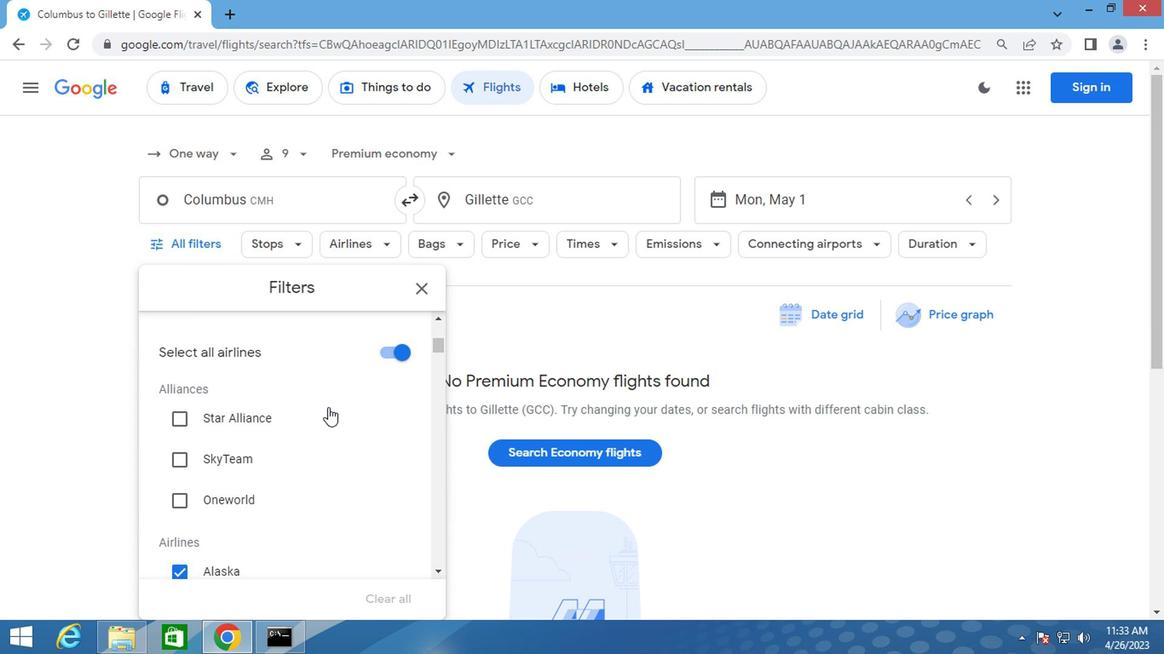 
Action: Mouse moved to (173, 487)
Screenshot: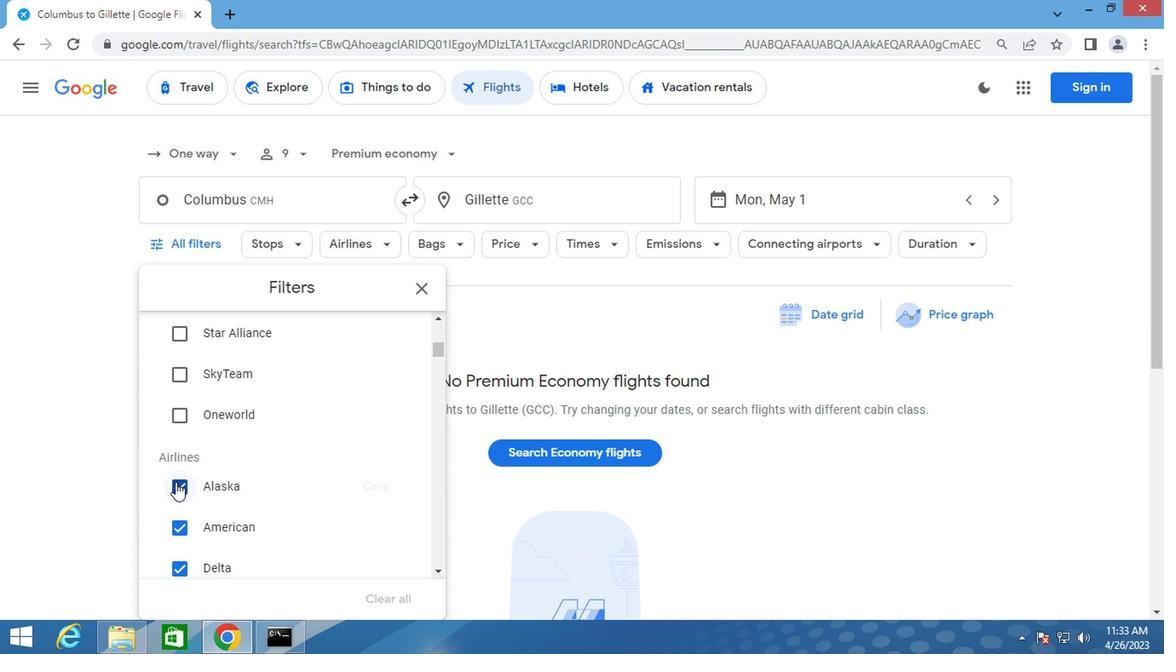 
Action: Mouse pressed left at (173, 487)
Screenshot: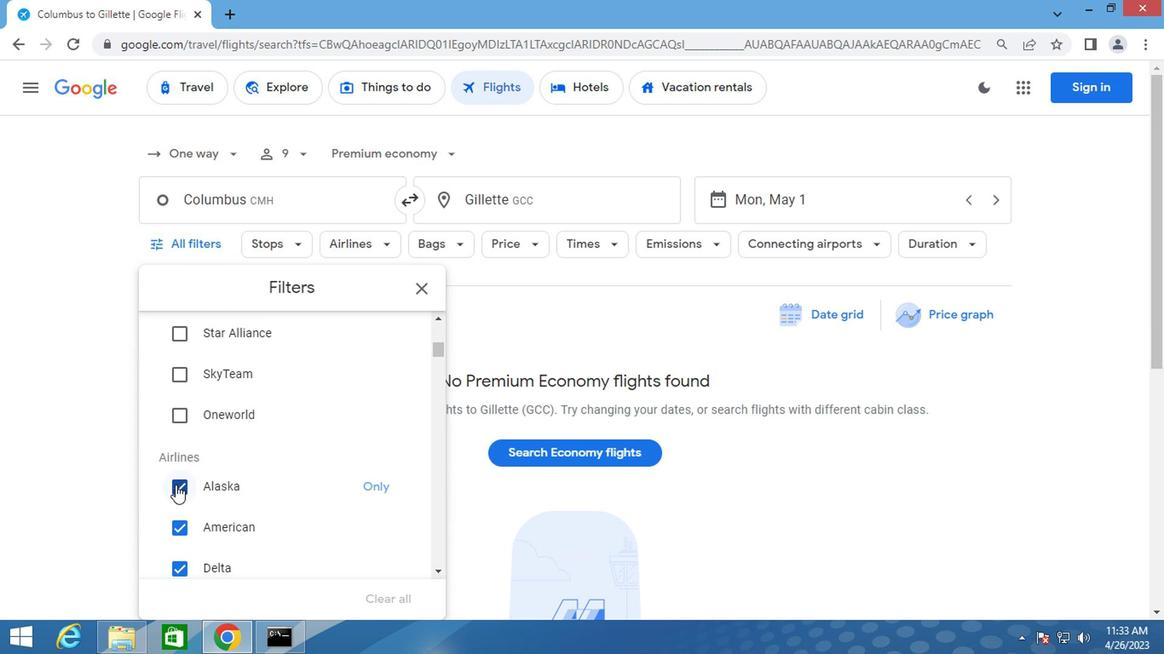 
Action: Mouse moved to (190, 480)
Screenshot: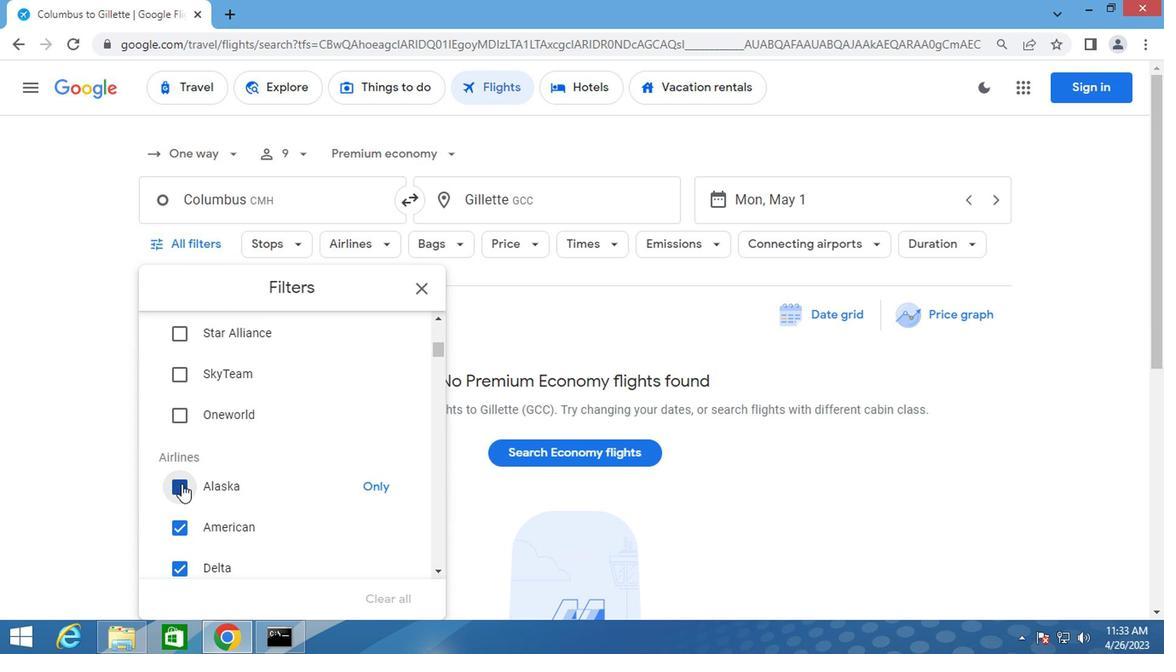 
Action: Mouse scrolled (190, 479) with delta (0, 0)
Screenshot: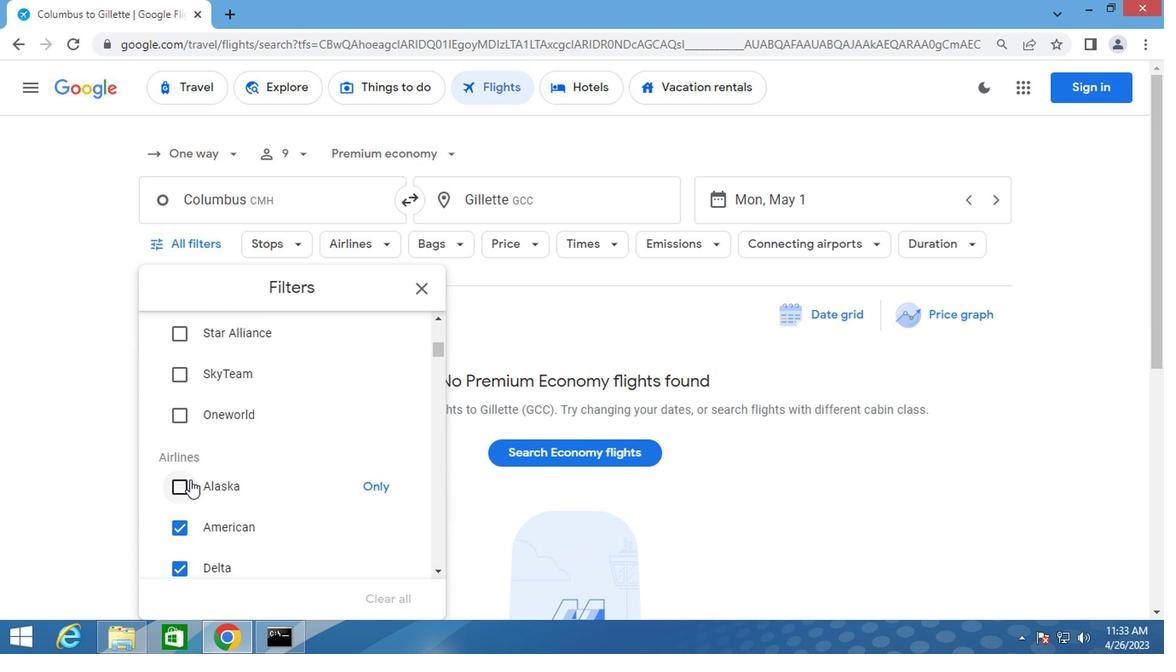 
Action: Mouse scrolled (190, 479) with delta (0, 0)
Screenshot: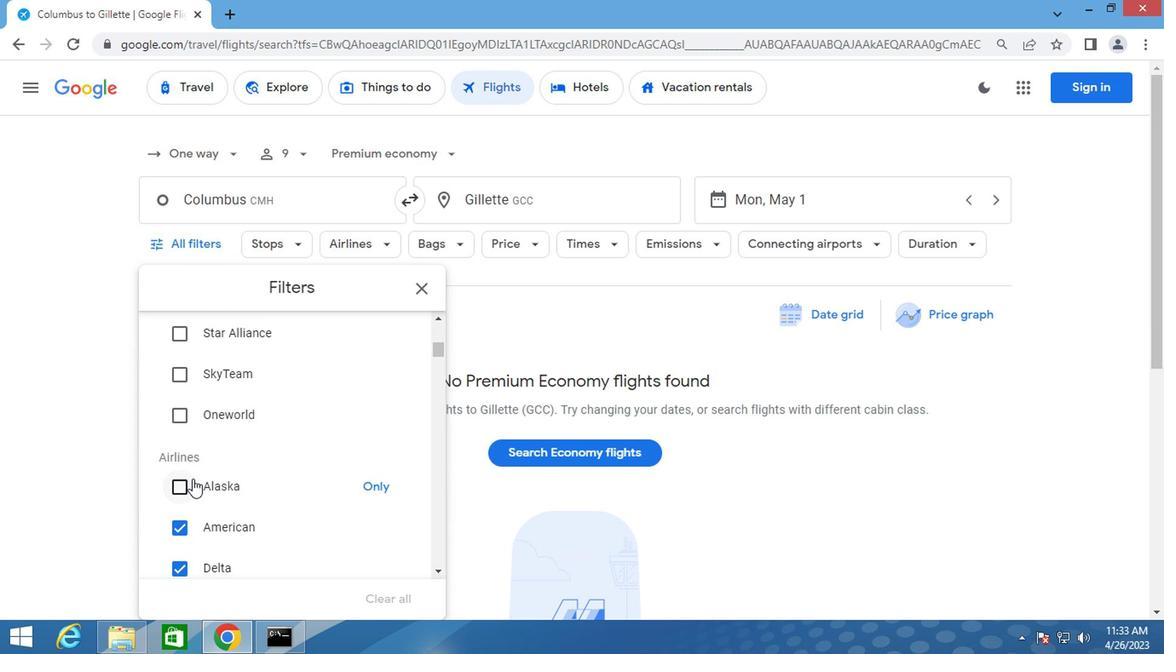 
Action: Mouse scrolled (190, 479) with delta (0, 0)
Screenshot: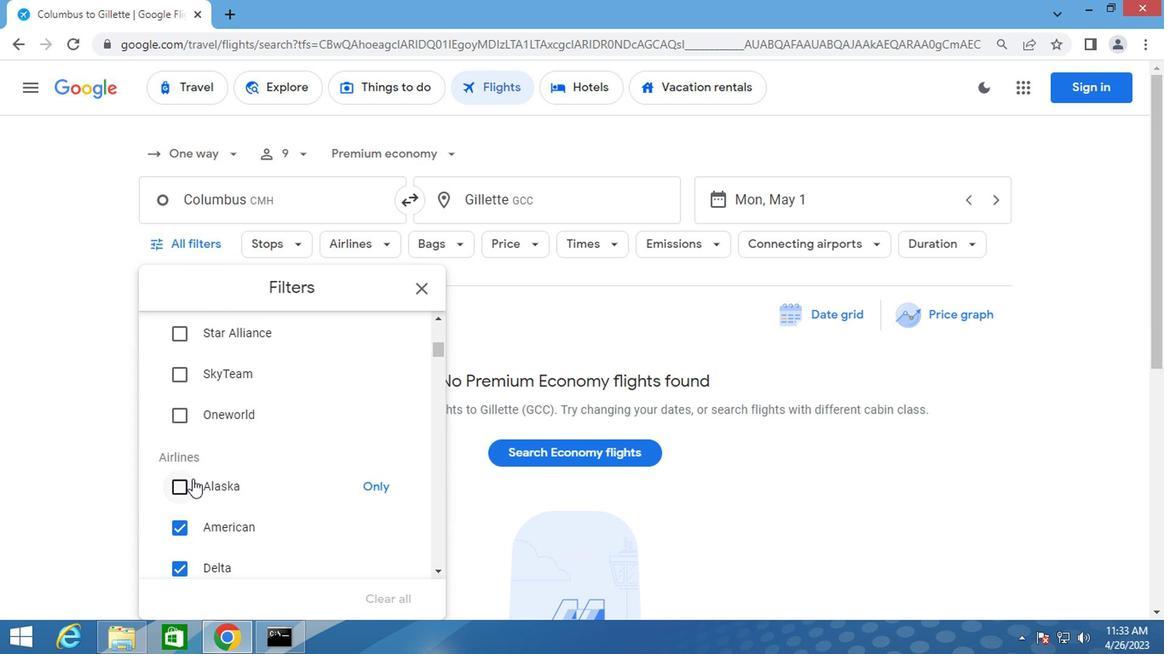 
Action: Mouse moved to (308, 503)
Screenshot: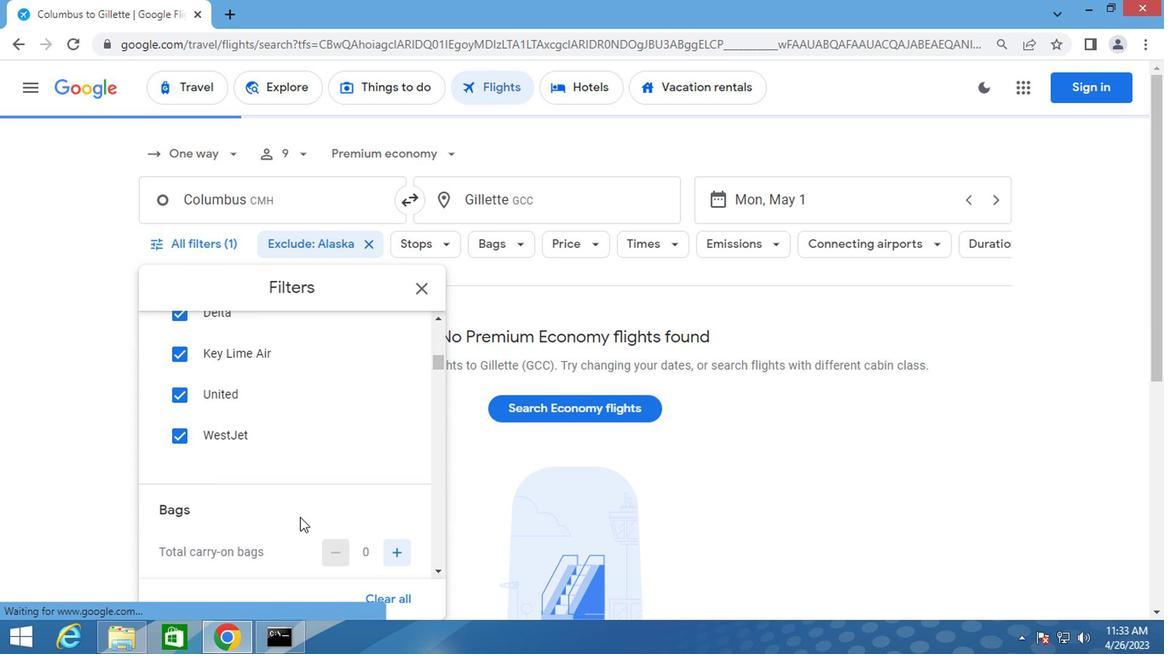 
Action: Mouse scrolled (308, 502) with delta (0, 0)
Screenshot: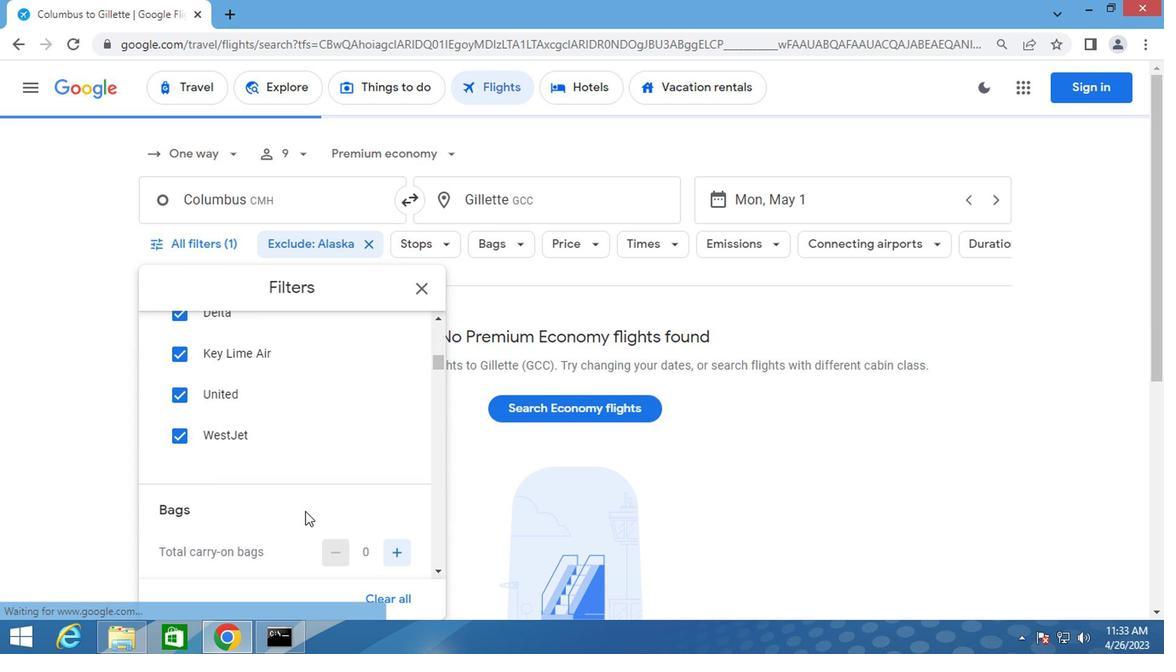 
Action: Mouse moved to (391, 504)
Screenshot: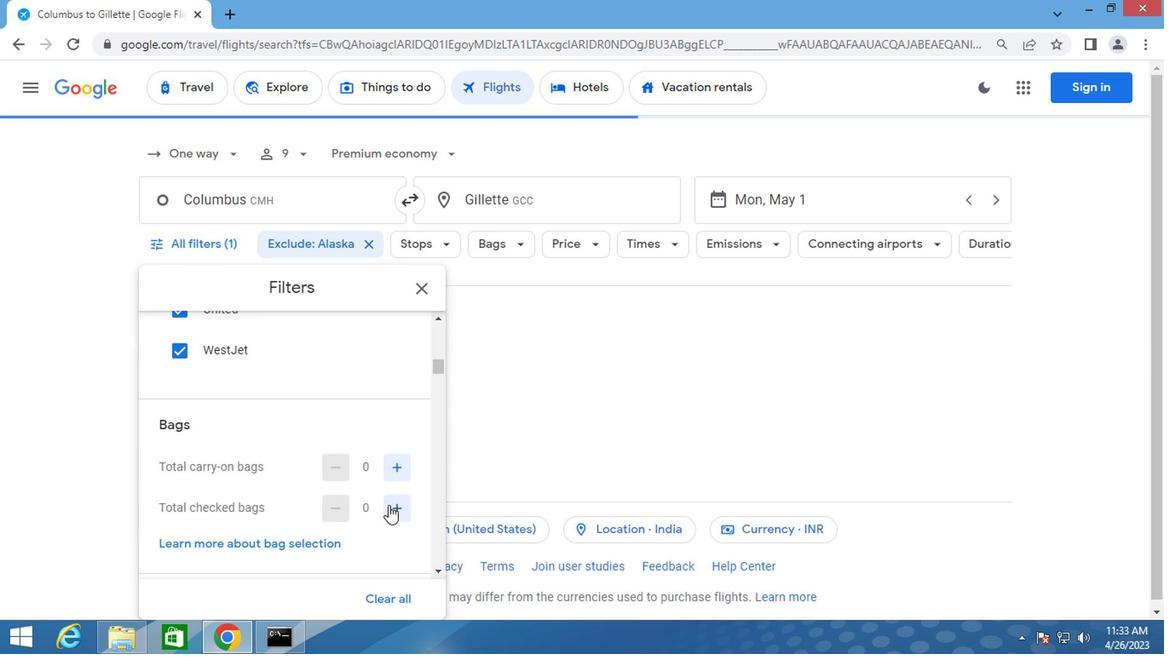 
Action: Mouse pressed left at (391, 504)
Screenshot: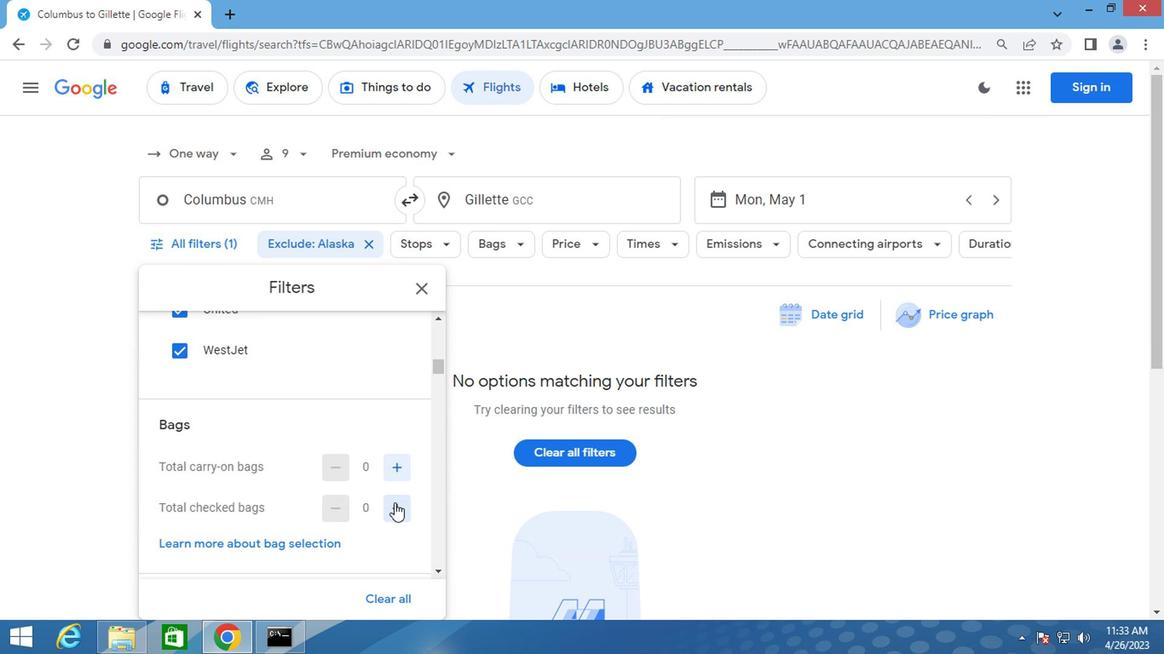 
Action: Mouse pressed left at (391, 504)
Screenshot: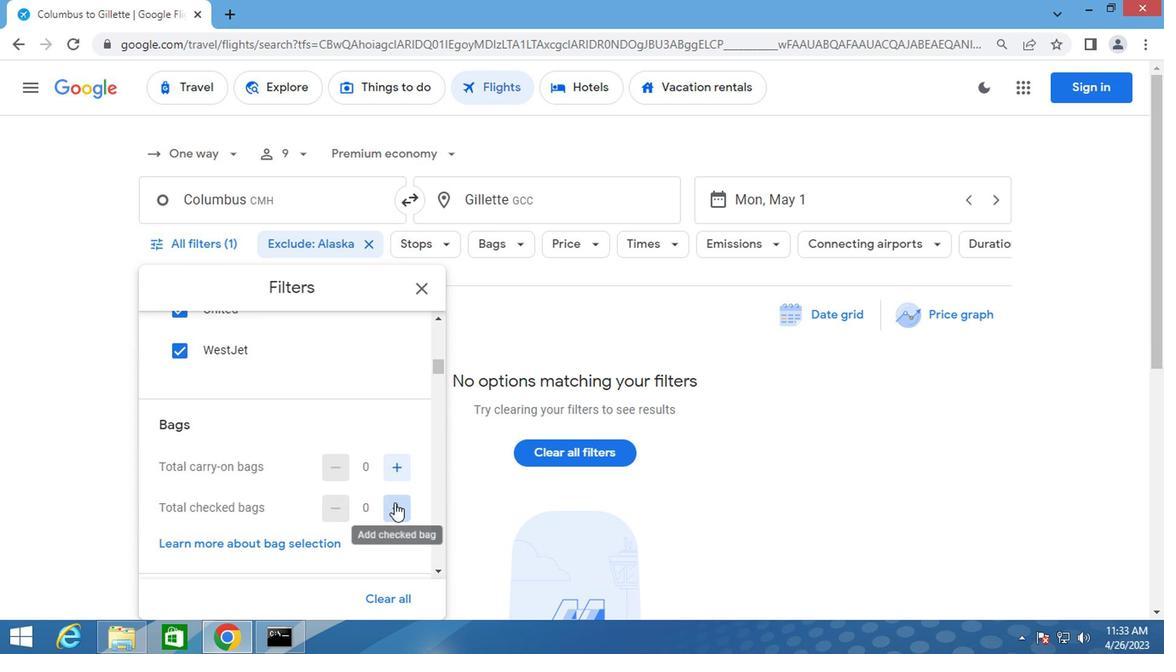 
Action: Mouse moved to (240, 475)
Screenshot: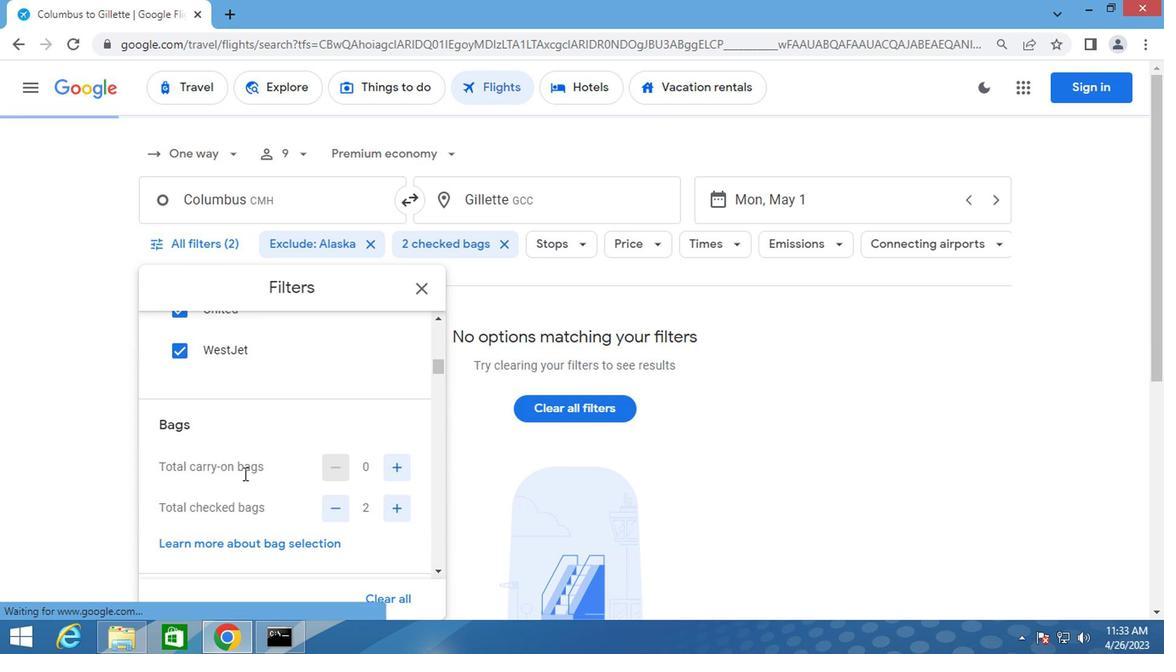 
Action: Mouse scrolled (240, 474) with delta (0, 0)
Screenshot: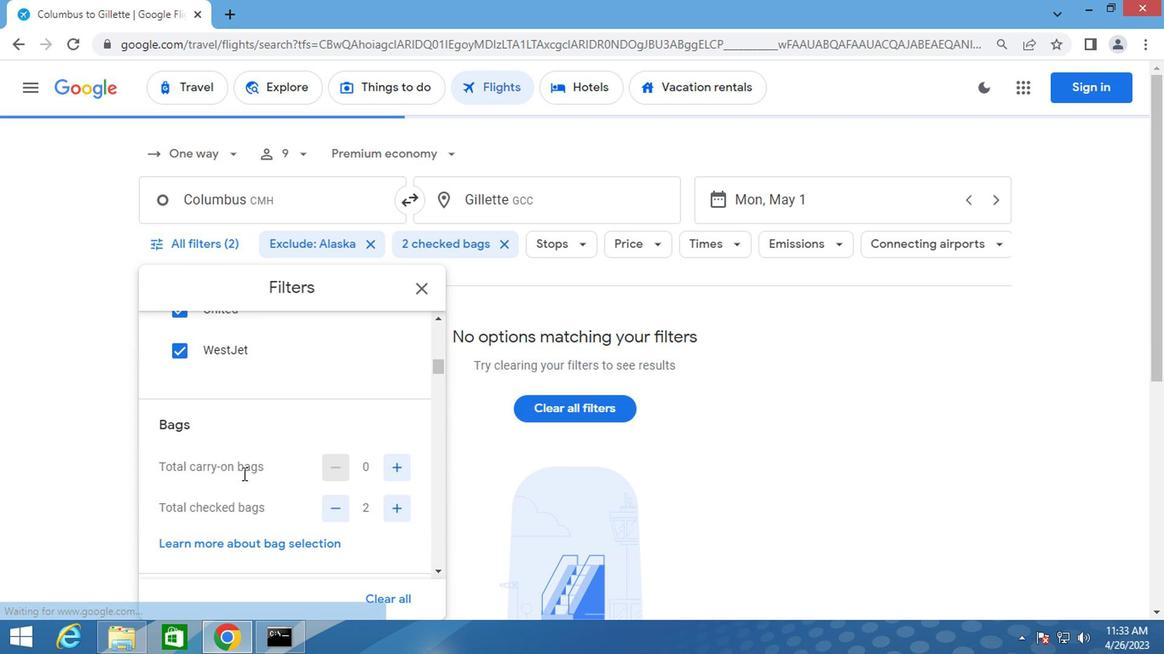 
Action: Mouse scrolled (240, 474) with delta (0, 0)
Screenshot: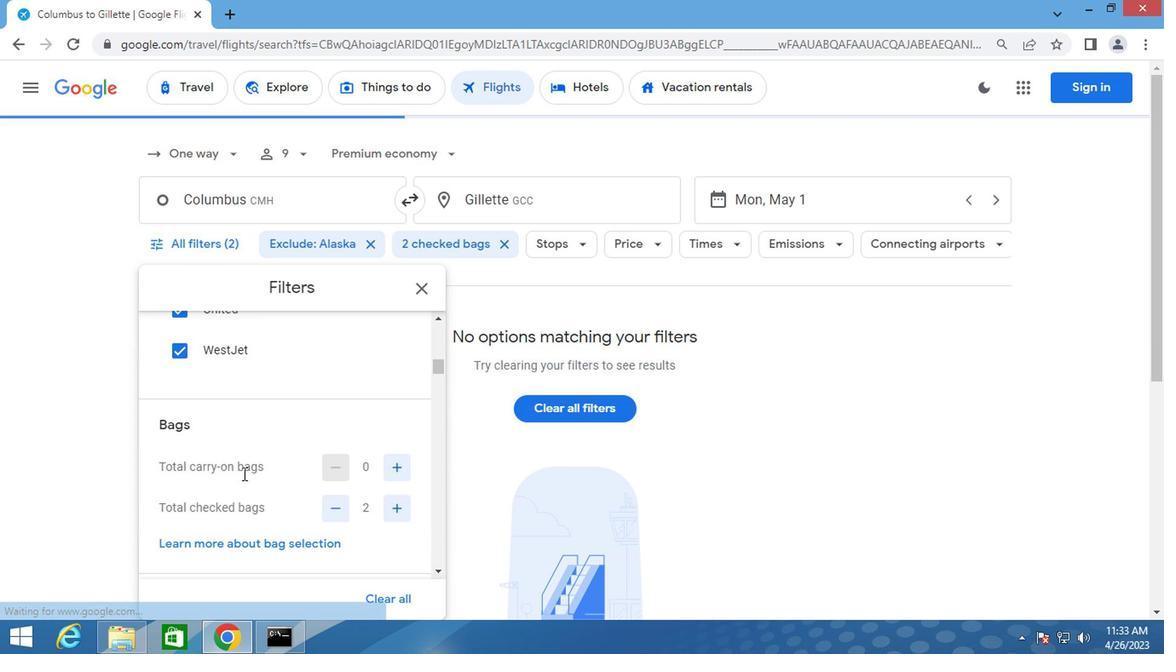
Action: Mouse moved to (379, 501)
Screenshot: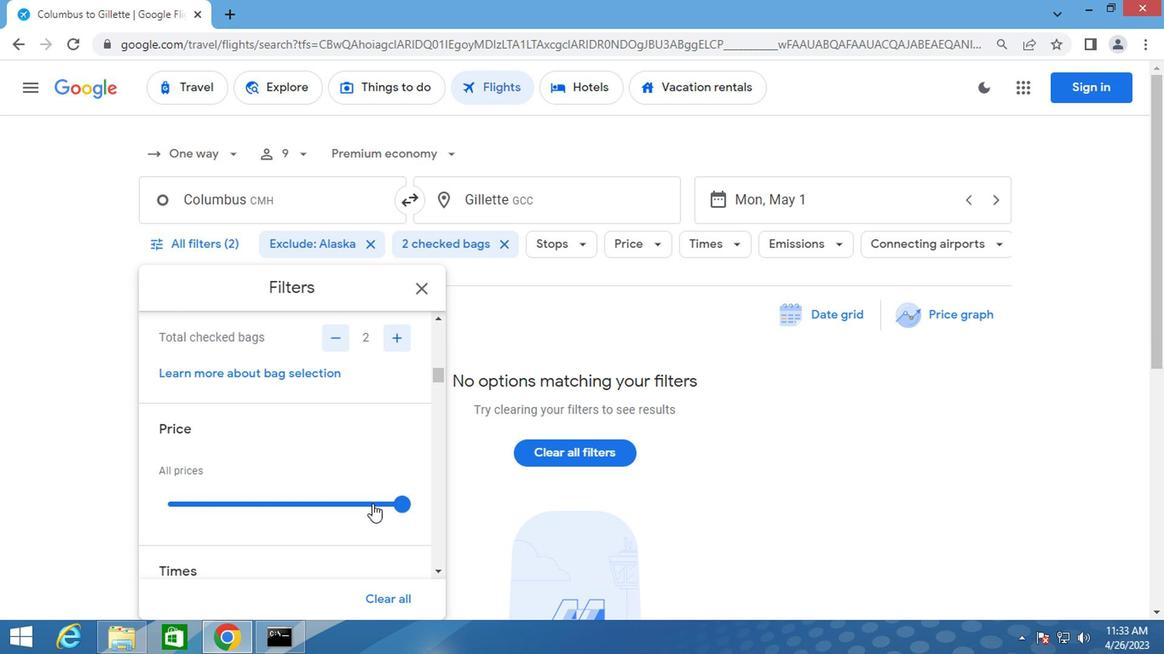 
Action: Mouse pressed left at (379, 501)
Screenshot: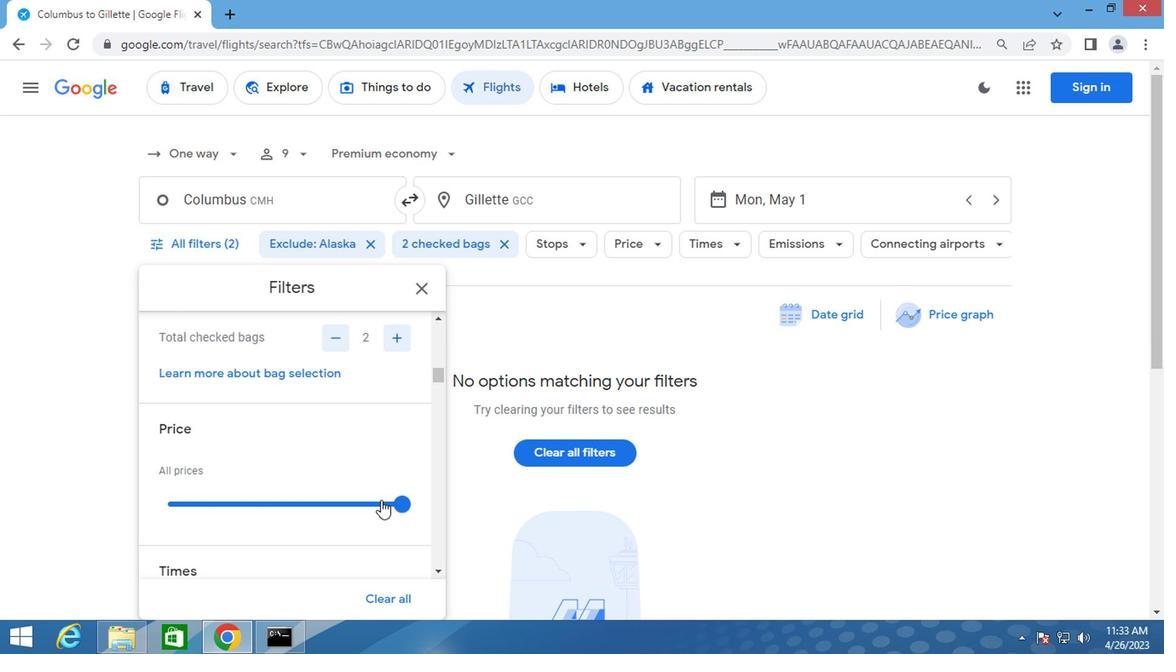 
Action: Mouse moved to (256, 465)
Screenshot: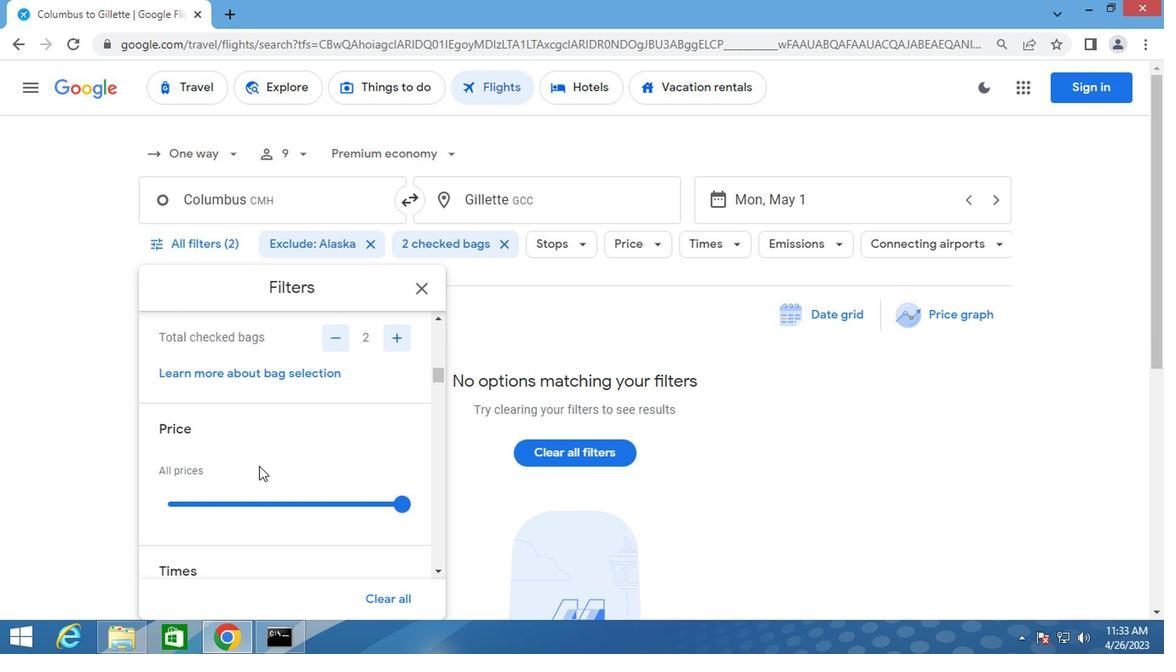 
Action: Mouse scrolled (256, 464) with delta (0, 0)
Screenshot: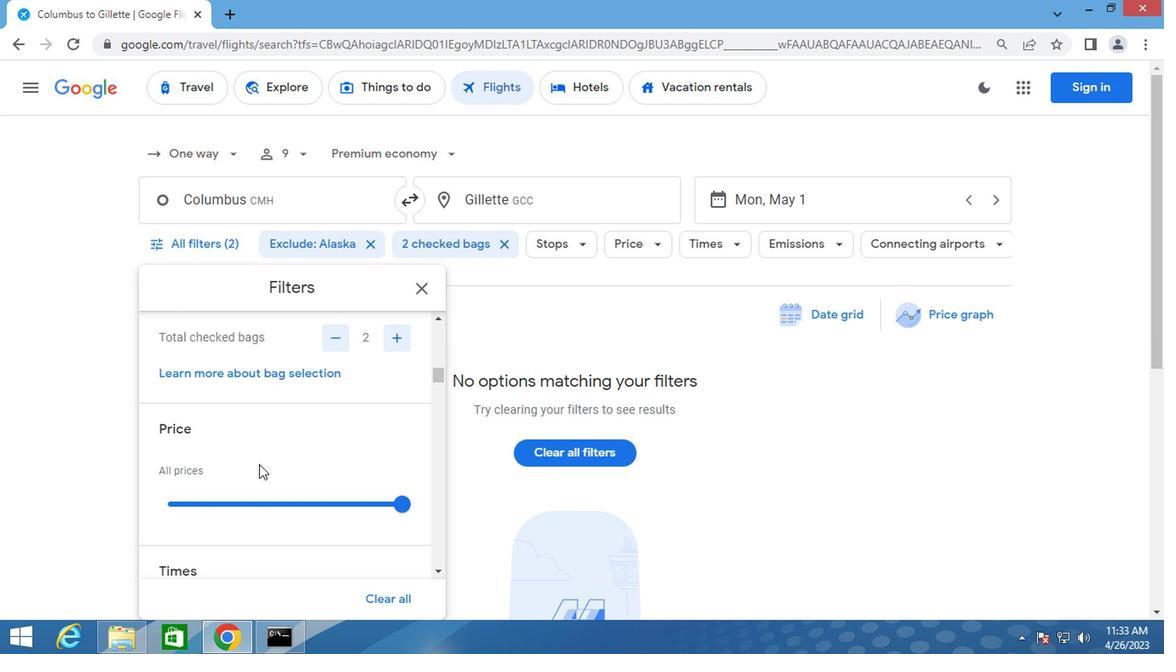 
Action: Mouse scrolled (256, 464) with delta (0, 0)
Screenshot: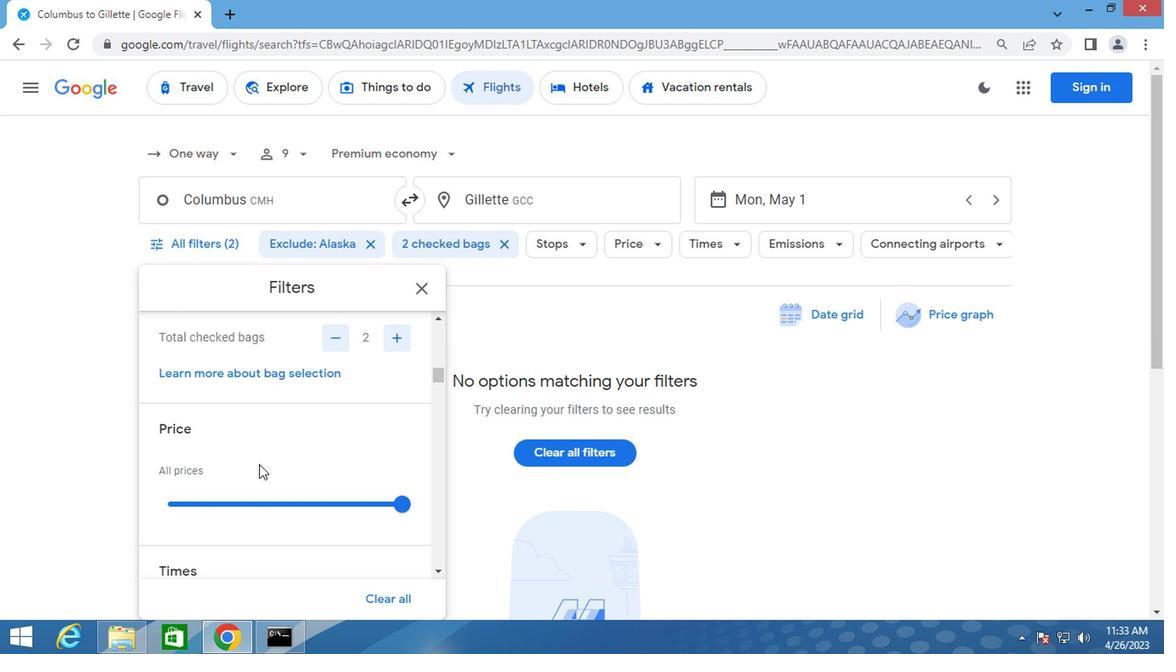 
Action: Mouse moved to (174, 526)
Screenshot: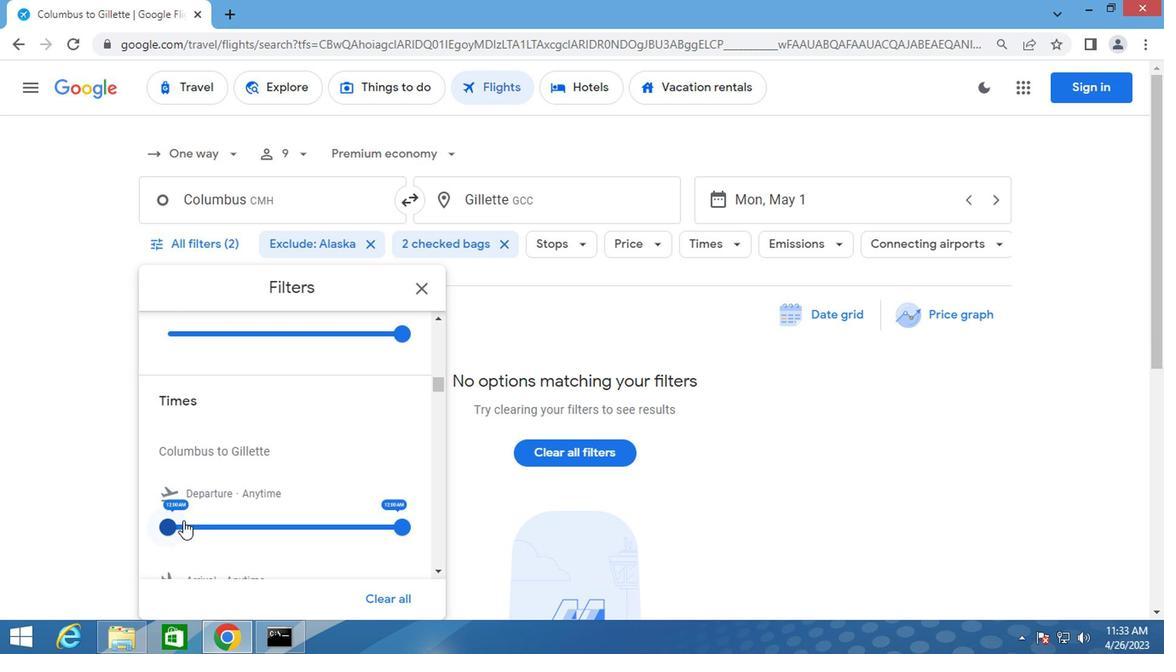 
Action: Mouse pressed left at (174, 526)
Screenshot: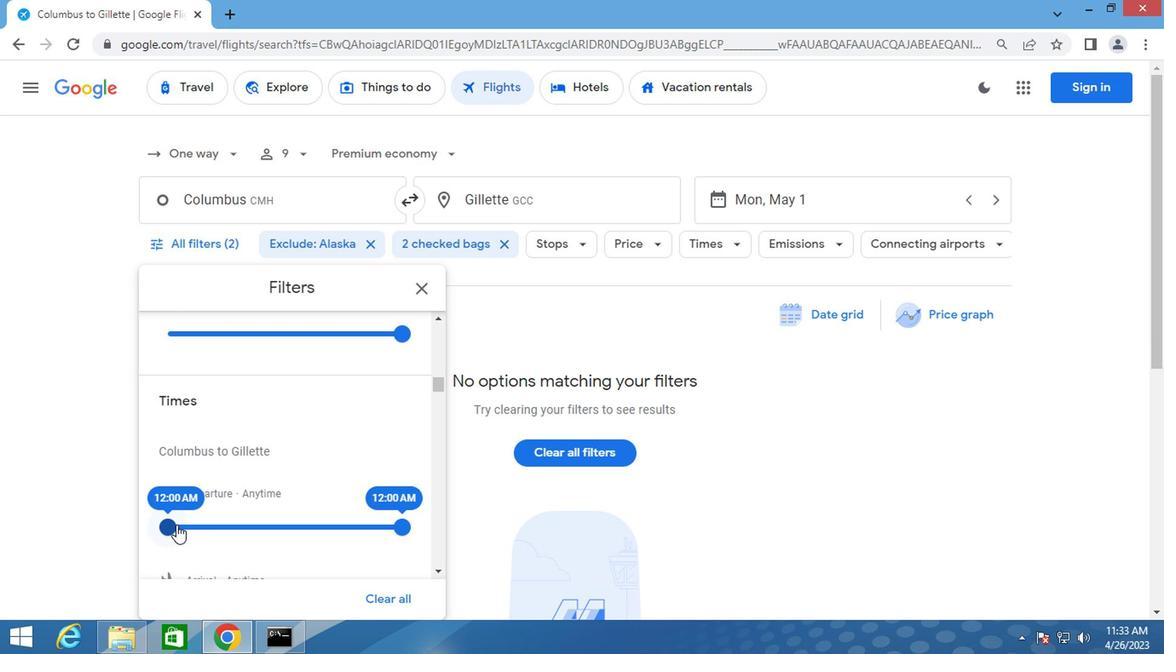 
Action: Mouse moved to (410, 292)
Screenshot: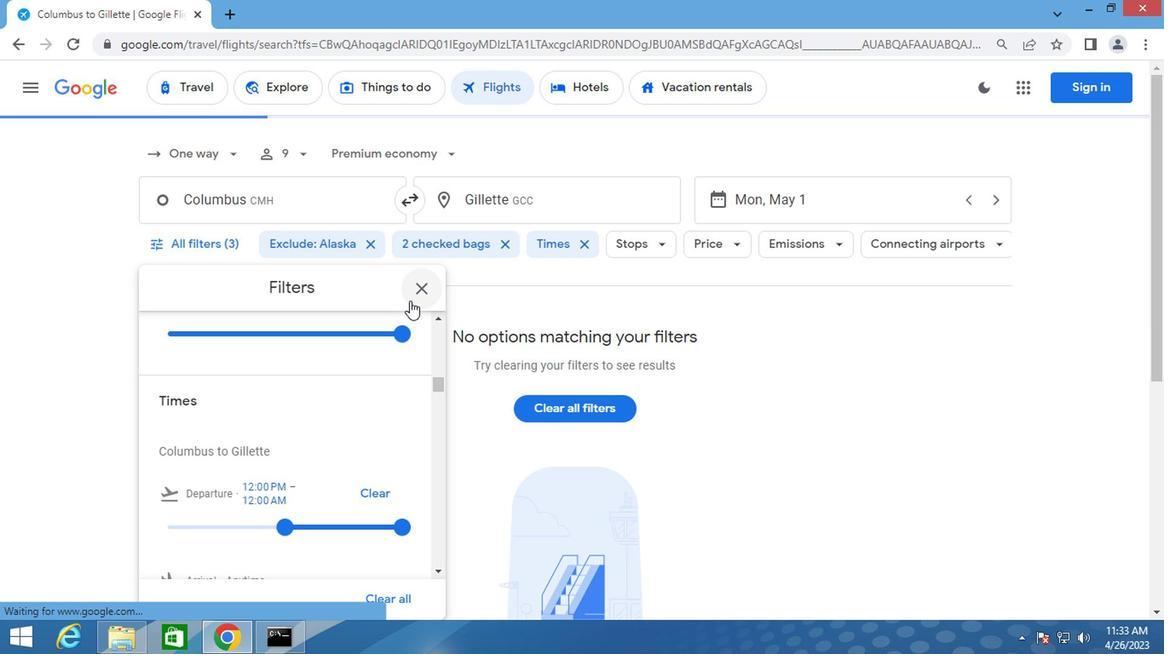 
Action: Mouse pressed left at (410, 292)
Screenshot: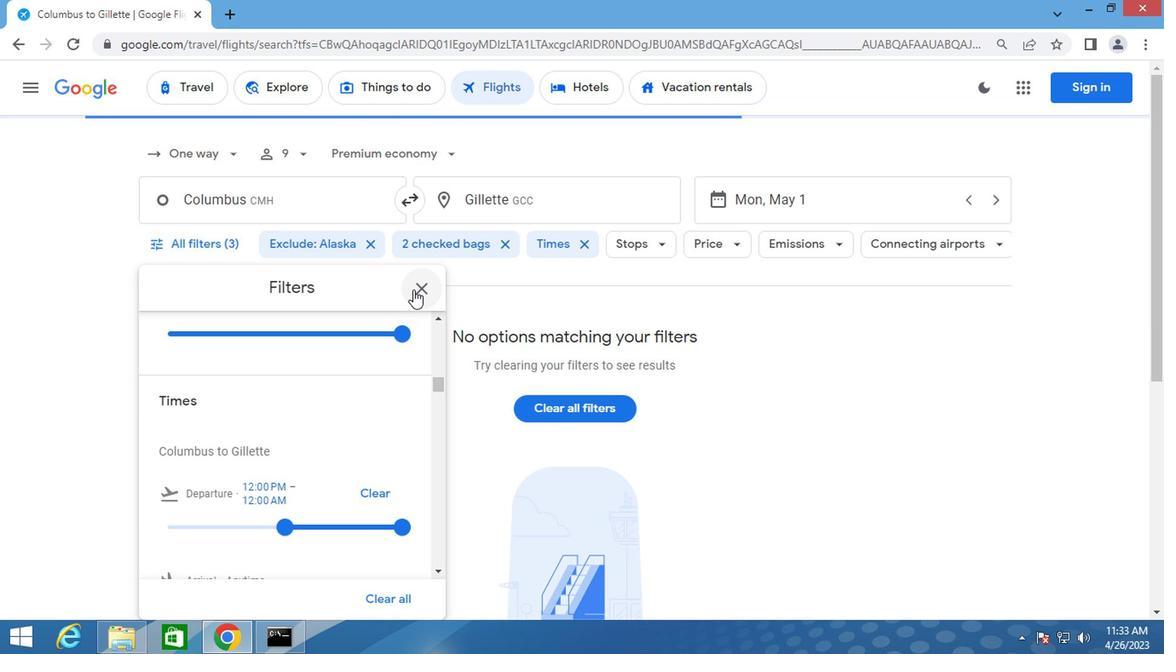 
Action: Key pressed <Key.f8>
Screenshot: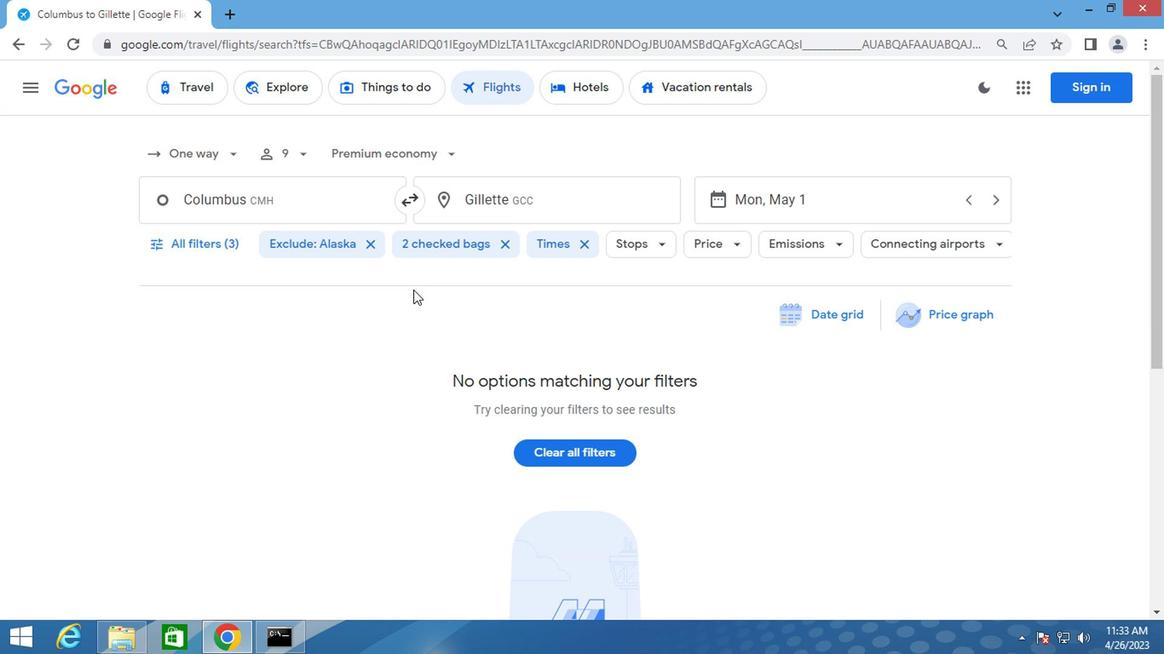 
